 Task: Add Sunfood Superfoods Organic Cacao Powder to the cart.
Action: Mouse moved to (293, 140)
Screenshot: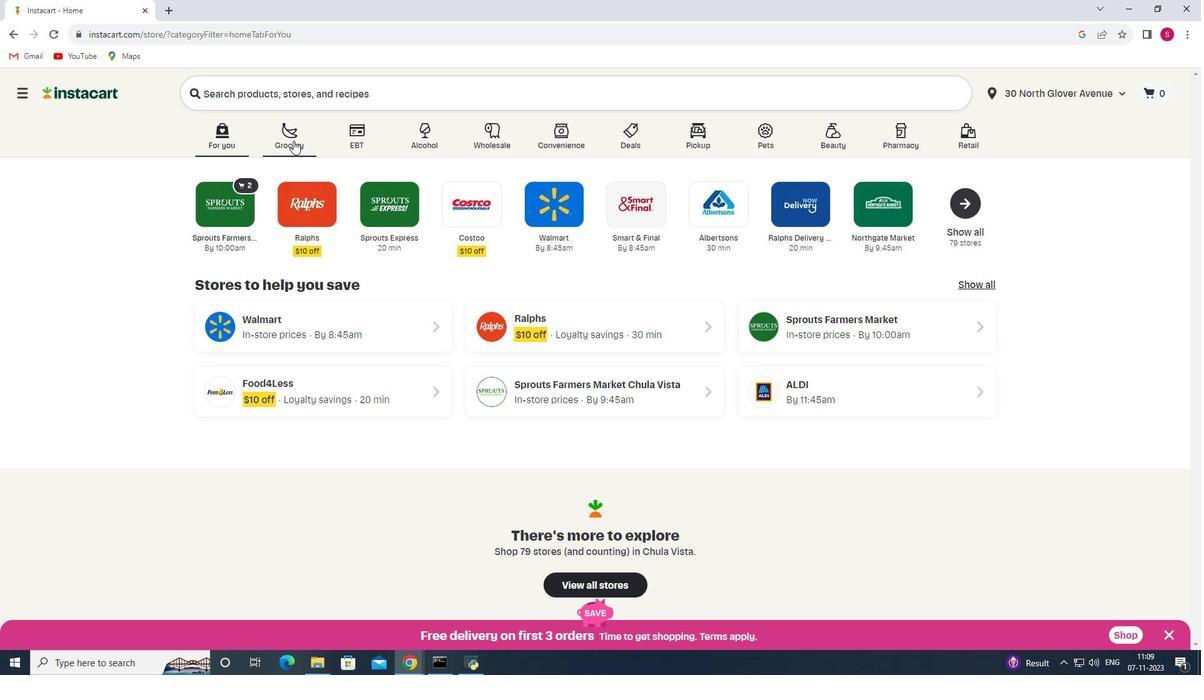 
Action: Mouse pressed left at (293, 140)
Screenshot: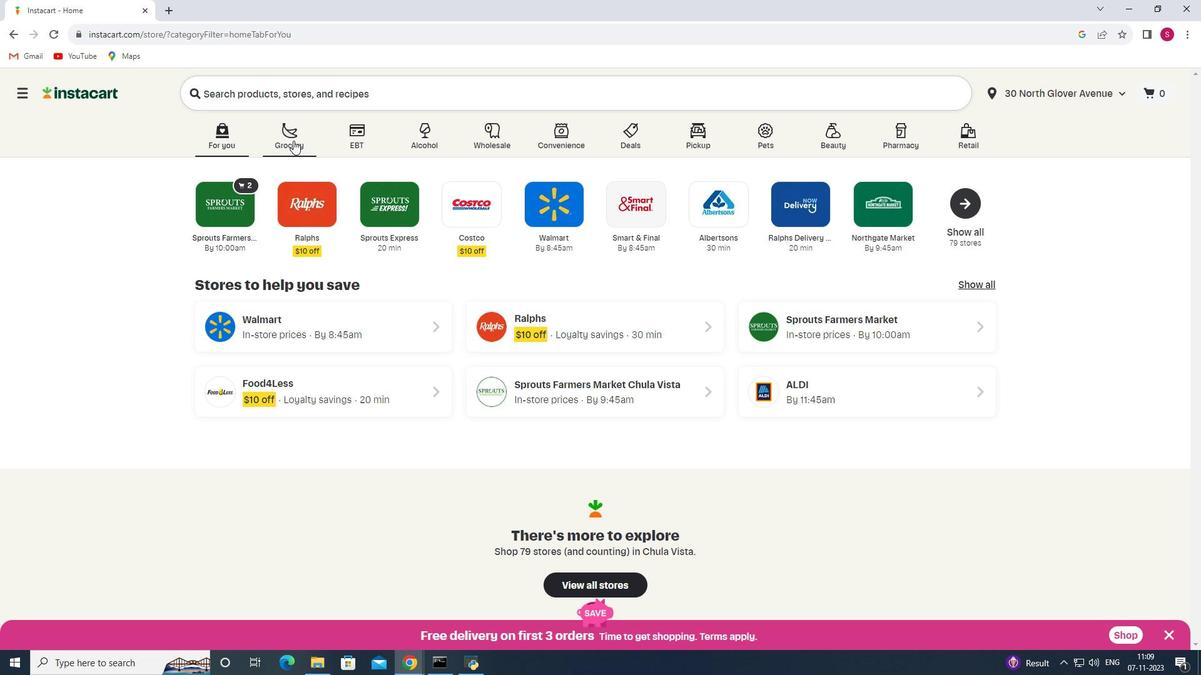 
Action: Mouse moved to (284, 346)
Screenshot: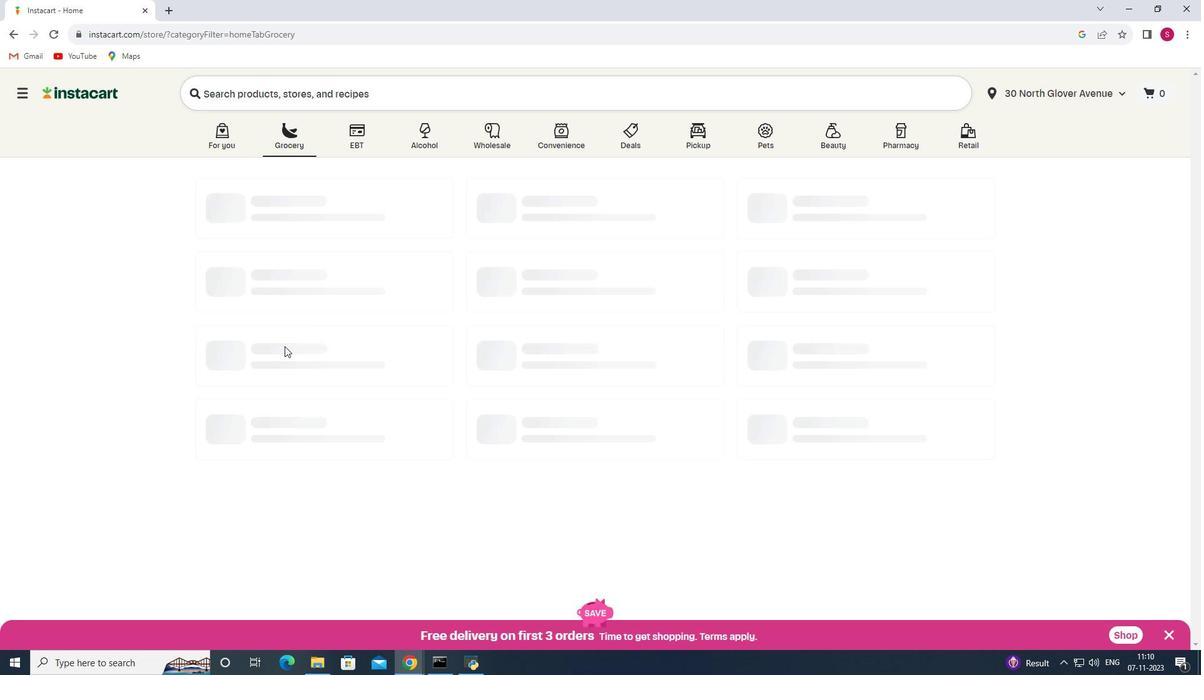 
Action: Mouse pressed left at (284, 346)
Screenshot: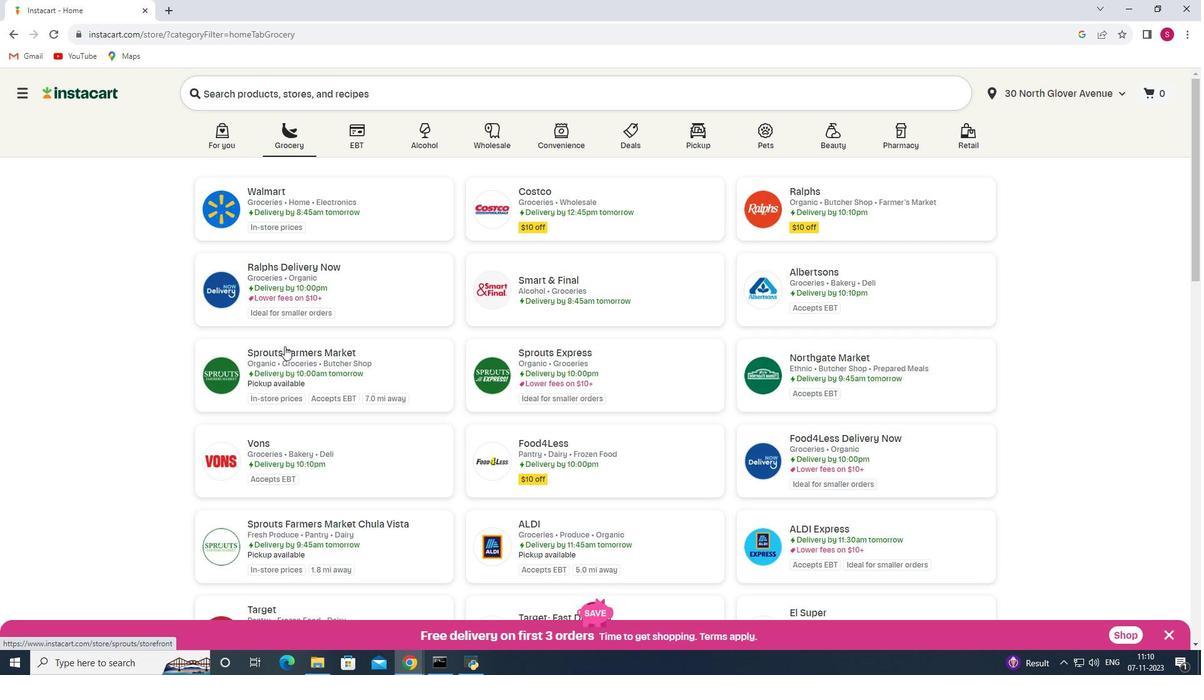 
Action: Mouse moved to (93, 471)
Screenshot: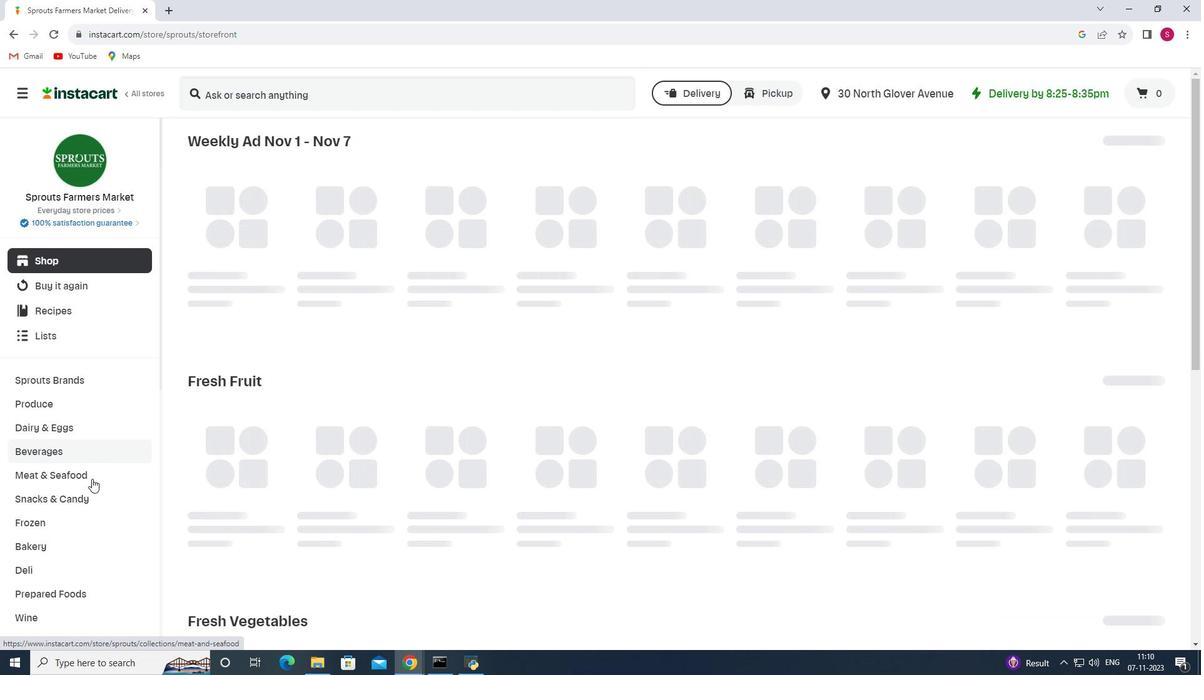 
Action: Mouse scrolled (93, 470) with delta (0, 0)
Screenshot: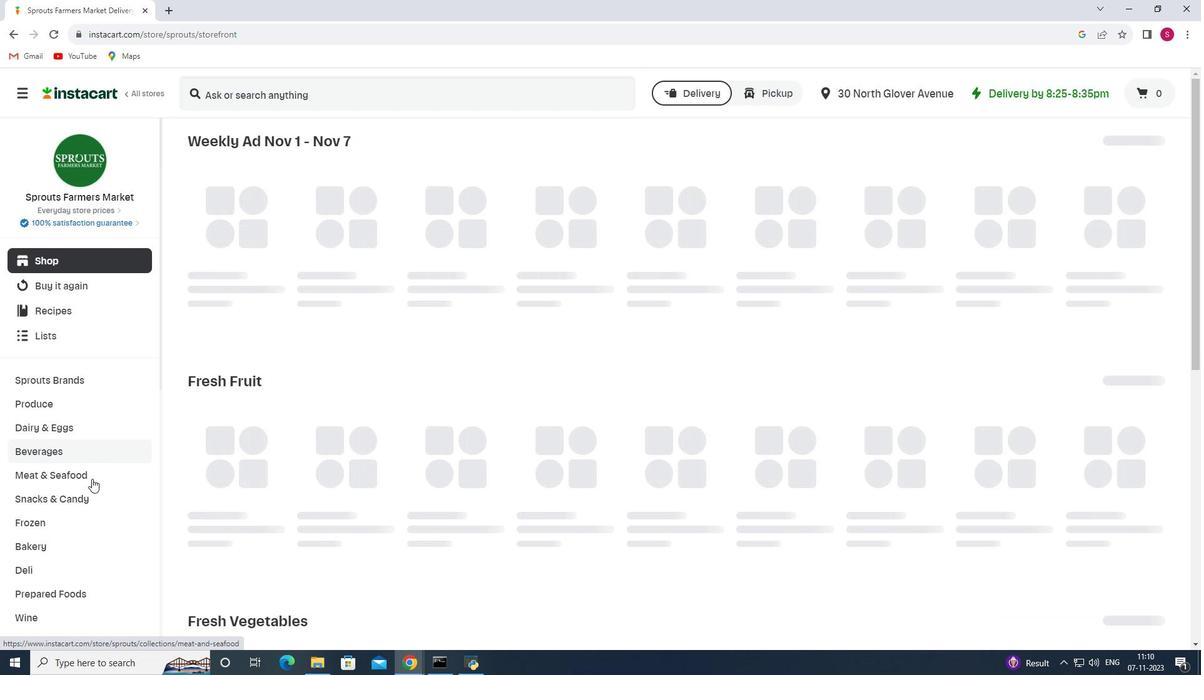 
Action: Mouse moved to (91, 479)
Screenshot: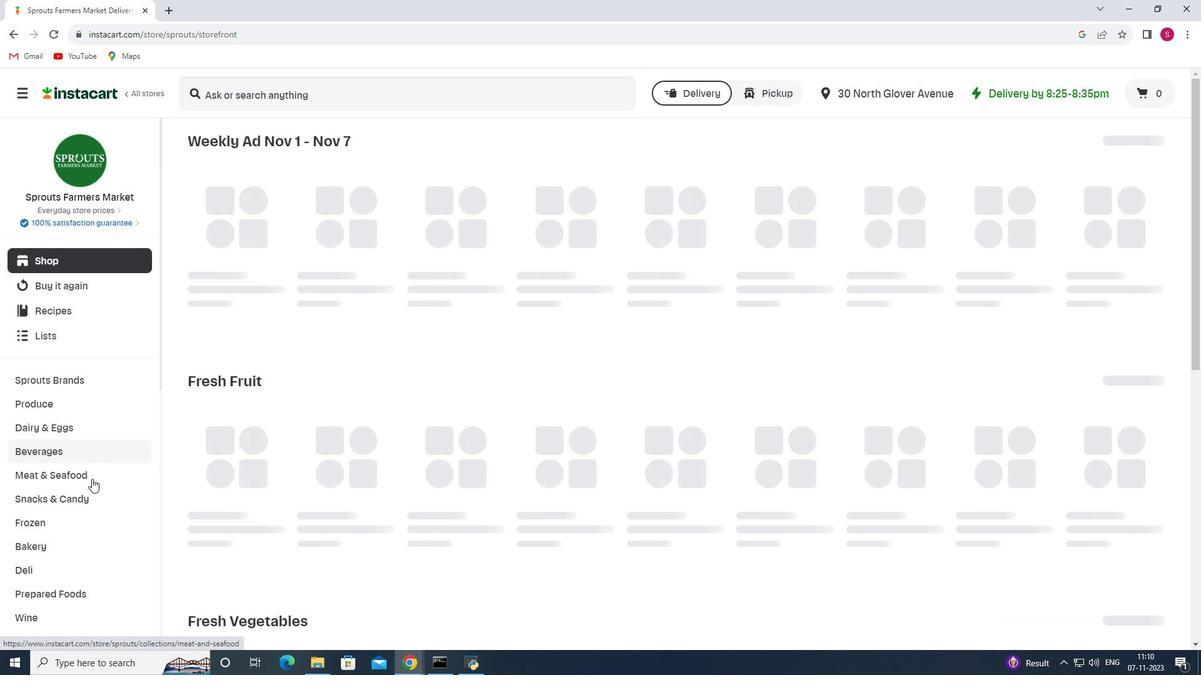 
Action: Mouse scrolled (91, 478) with delta (0, 0)
Screenshot: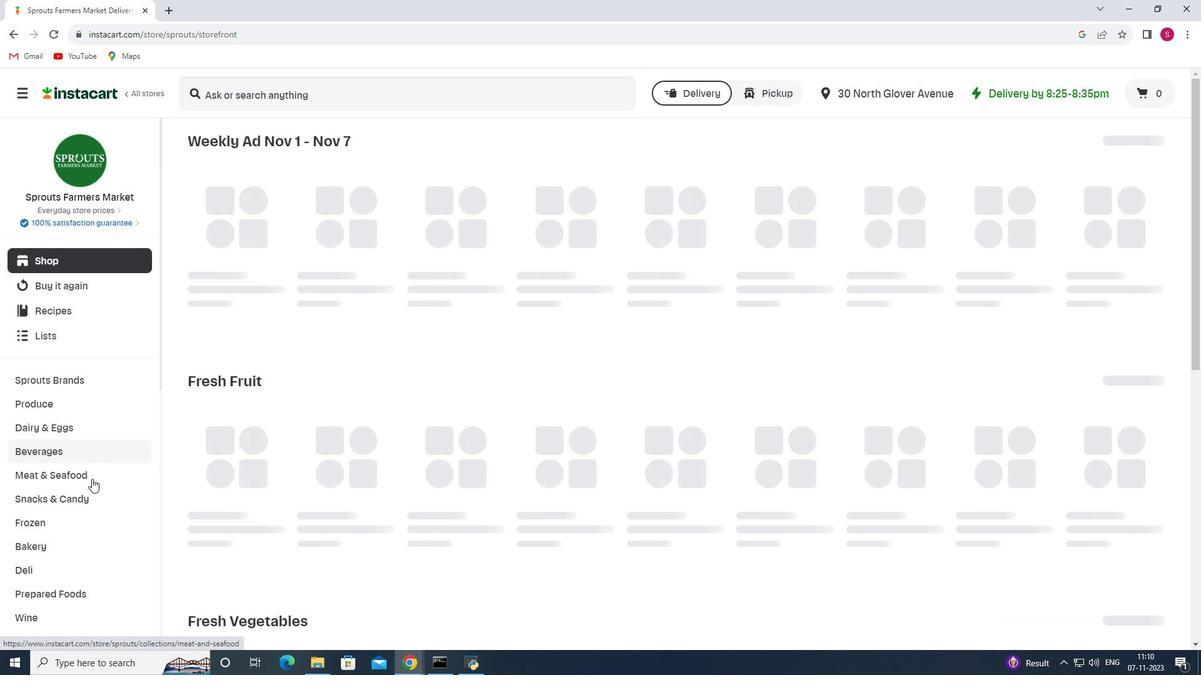 
Action: Mouse scrolled (91, 478) with delta (0, 0)
Screenshot: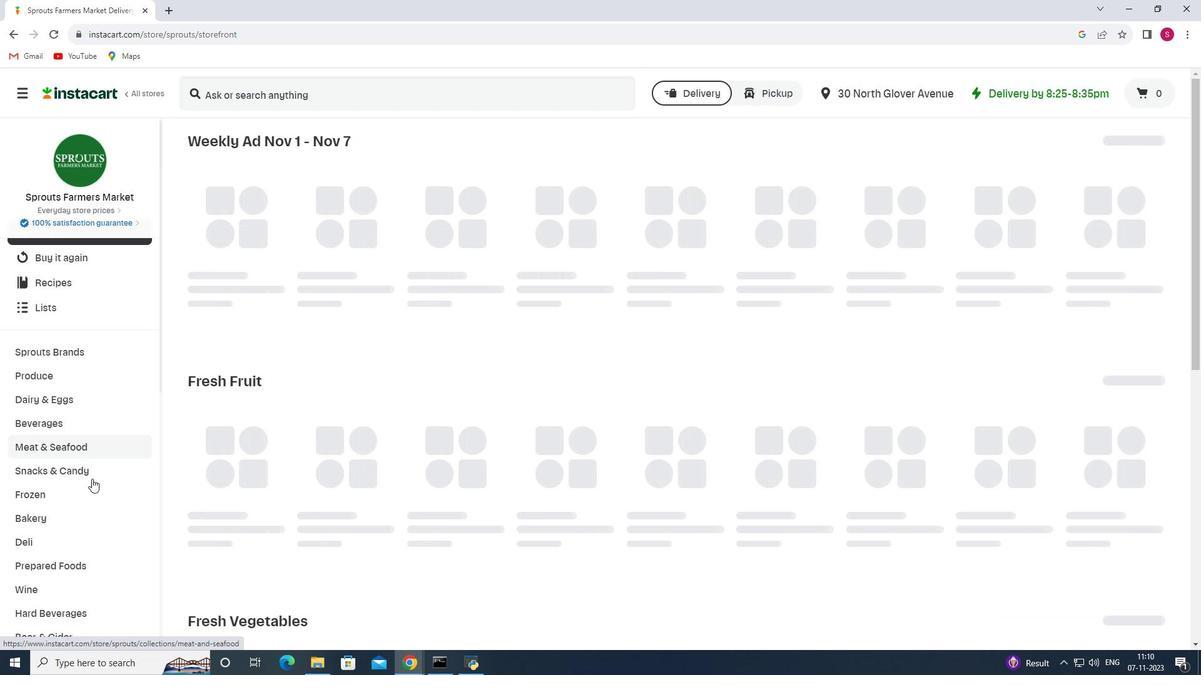 
Action: Mouse scrolled (91, 478) with delta (0, 0)
Screenshot: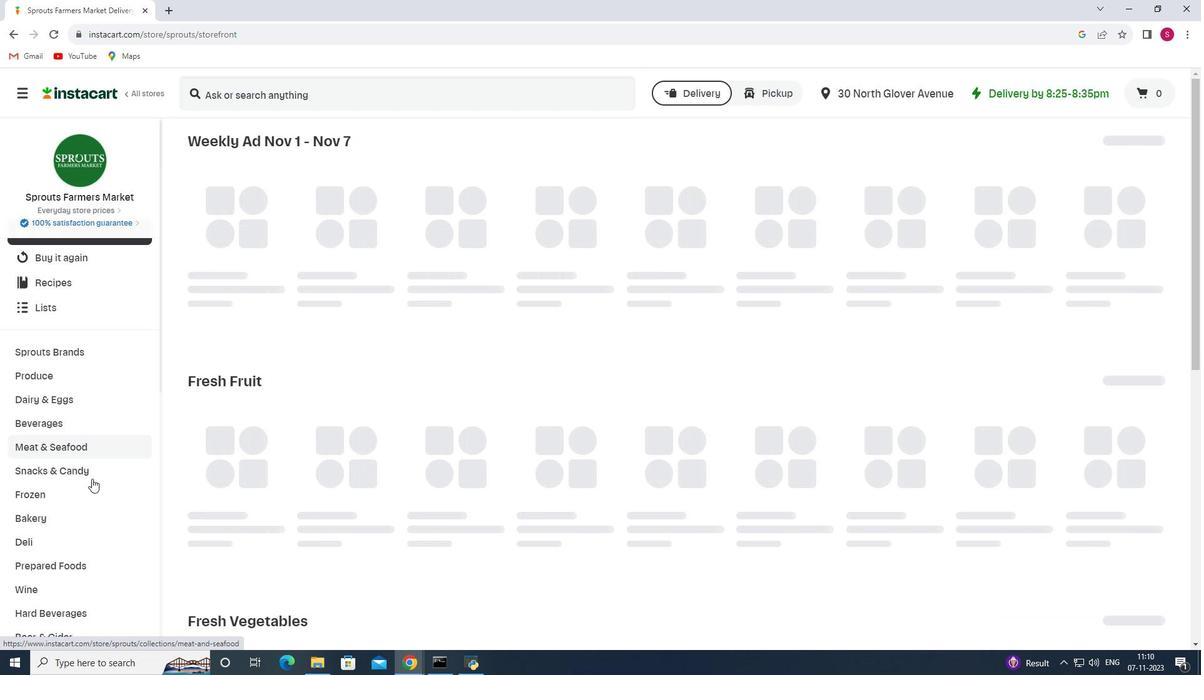 
Action: Mouse moved to (91, 477)
Screenshot: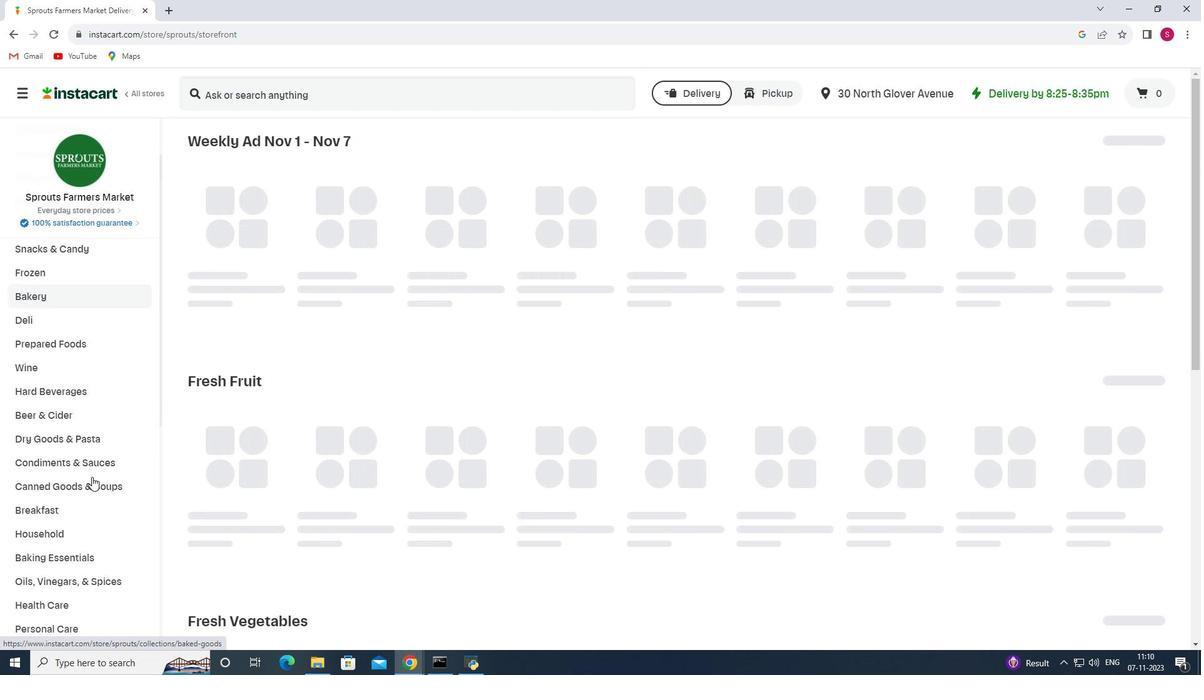 
Action: Mouse scrolled (91, 476) with delta (0, 0)
Screenshot: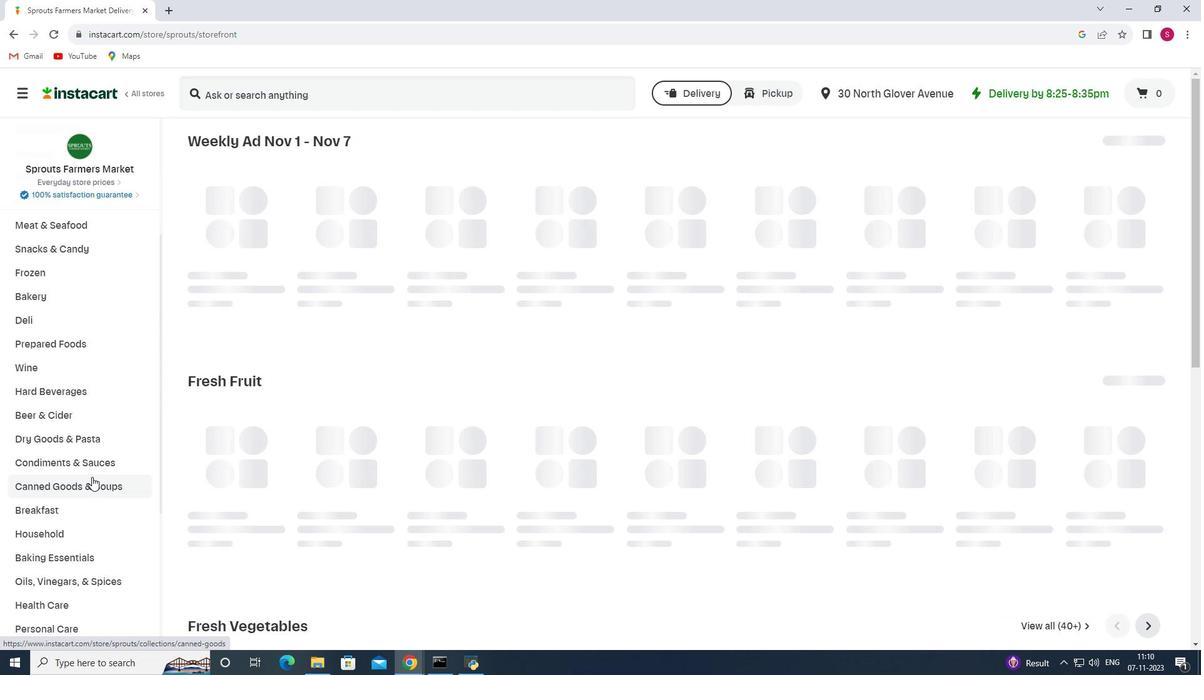 
Action: Mouse scrolled (91, 476) with delta (0, 0)
Screenshot: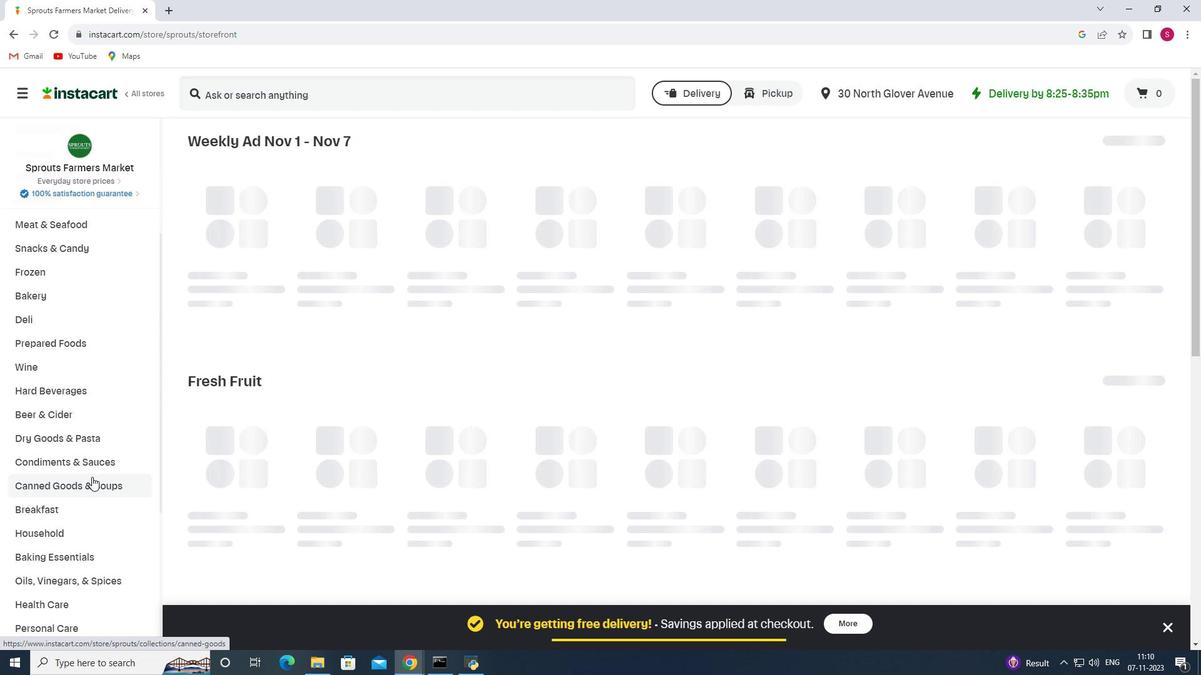 
Action: Mouse moved to (90, 481)
Screenshot: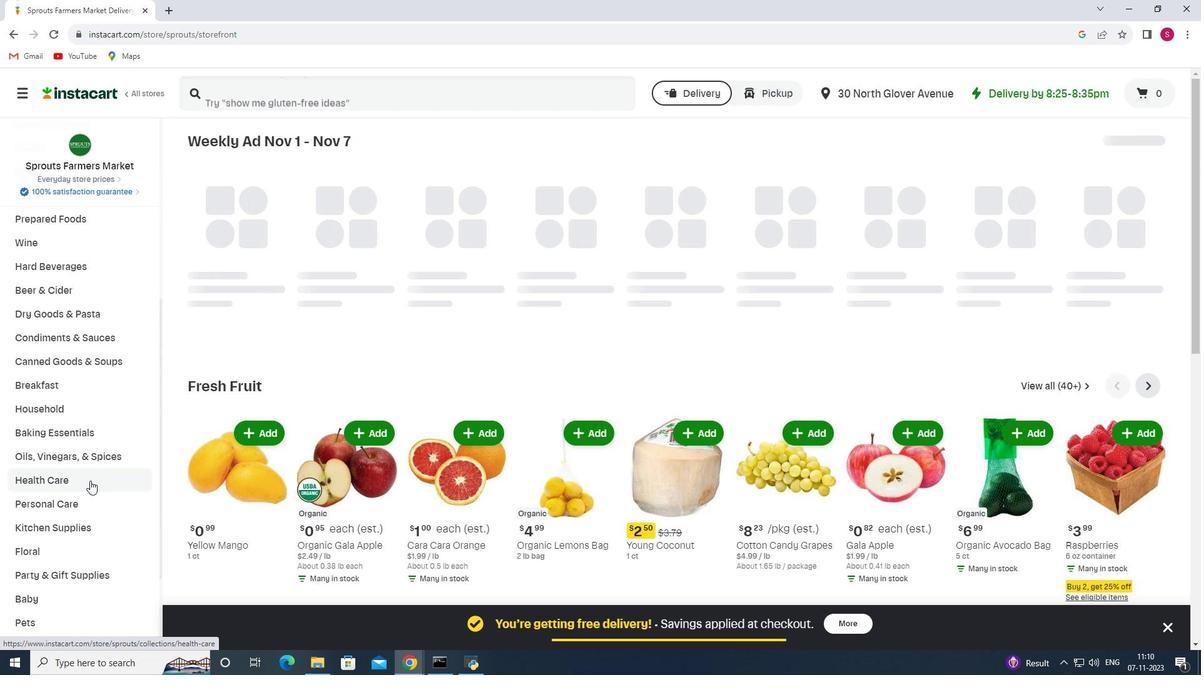 
Action: Mouse pressed left at (90, 481)
Screenshot: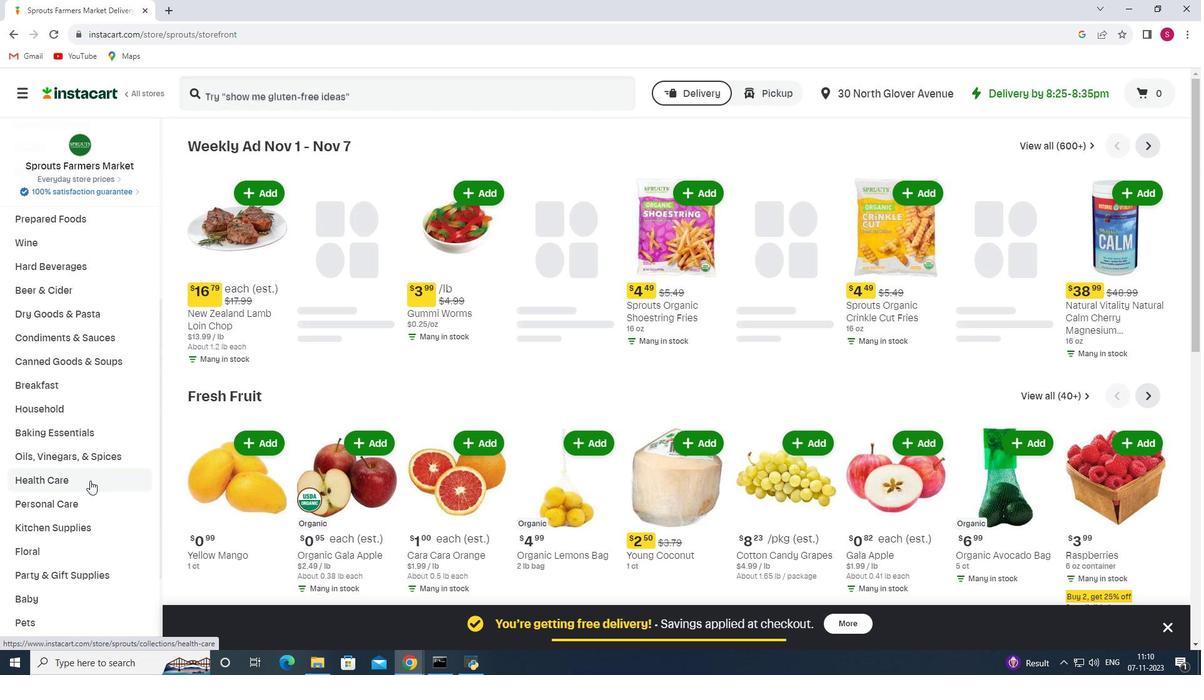 
Action: Mouse moved to (447, 170)
Screenshot: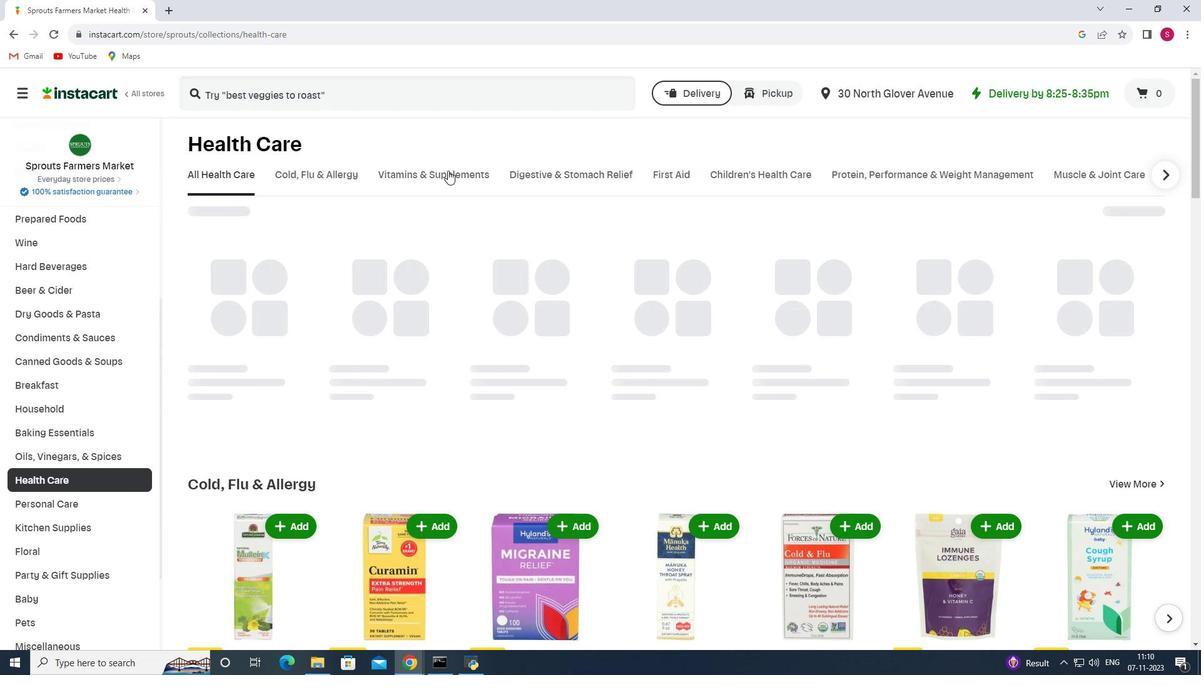 
Action: Mouse pressed left at (447, 170)
Screenshot: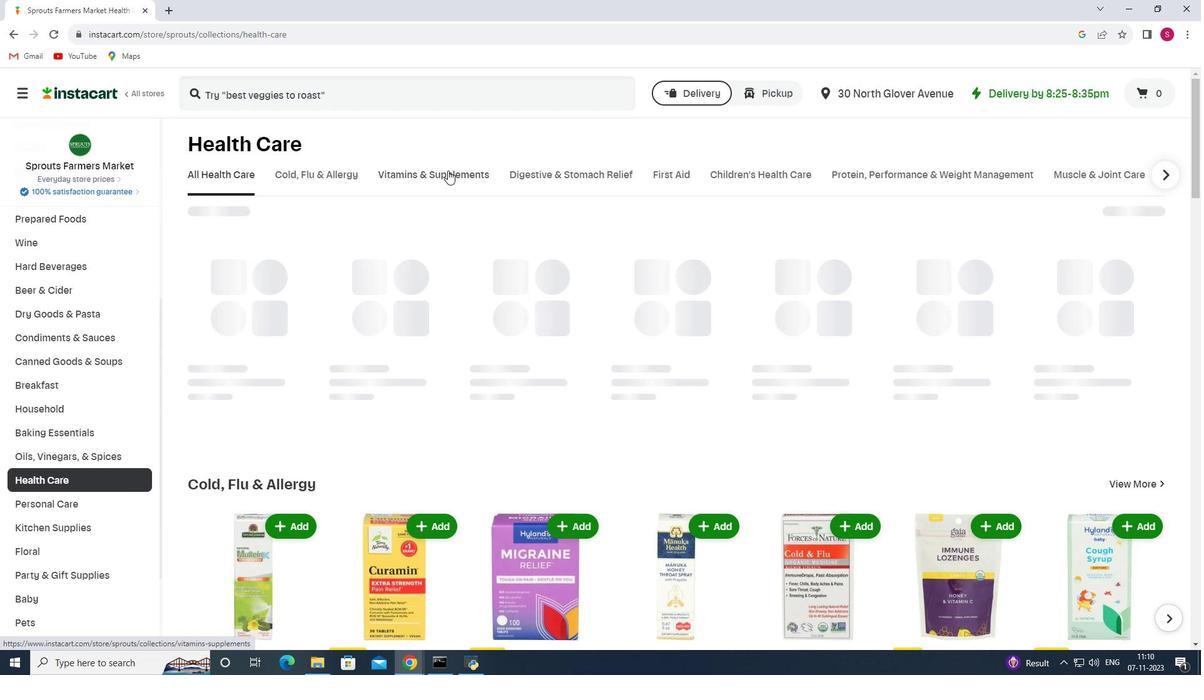 
Action: Mouse moved to (487, 221)
Screenshot: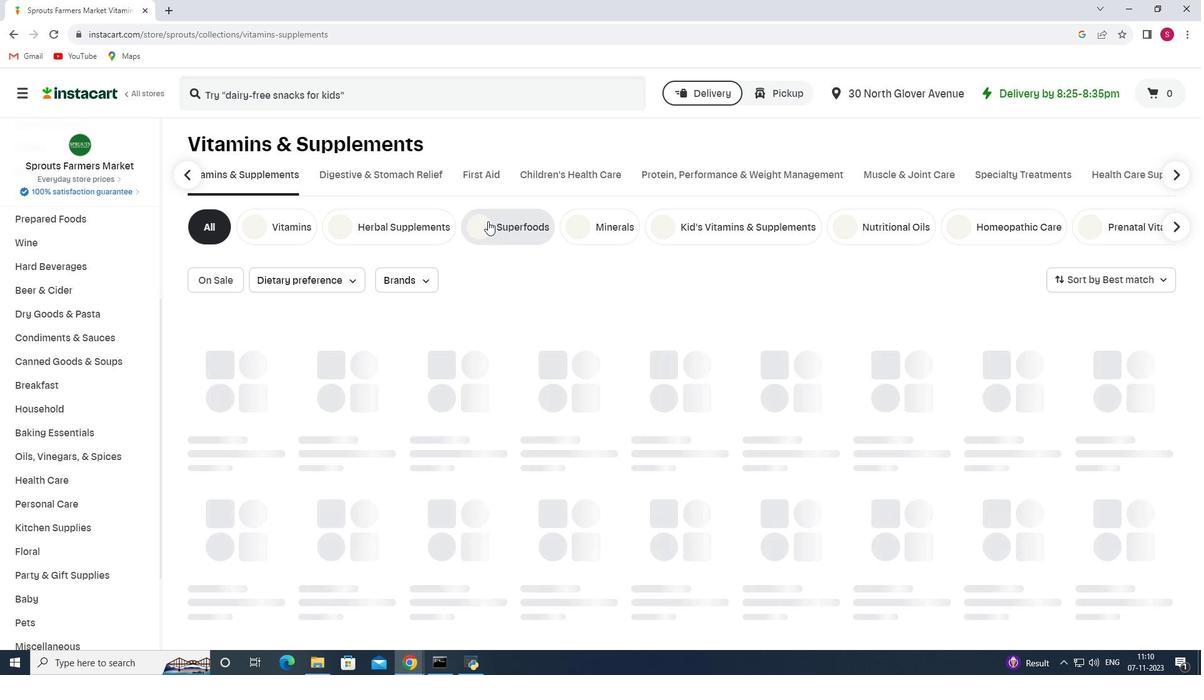 
Action: Mouse pressed left at (487, 221)
Screenshot: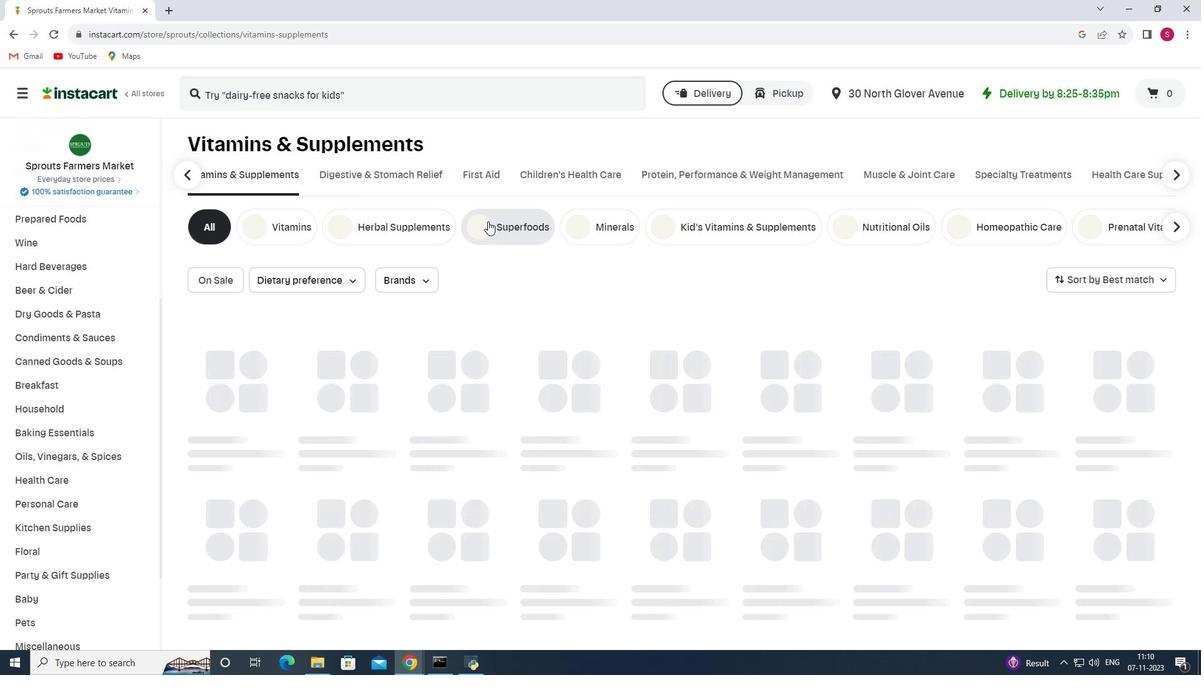 
Action: Mouse moved to (360, 100)
Screenshot: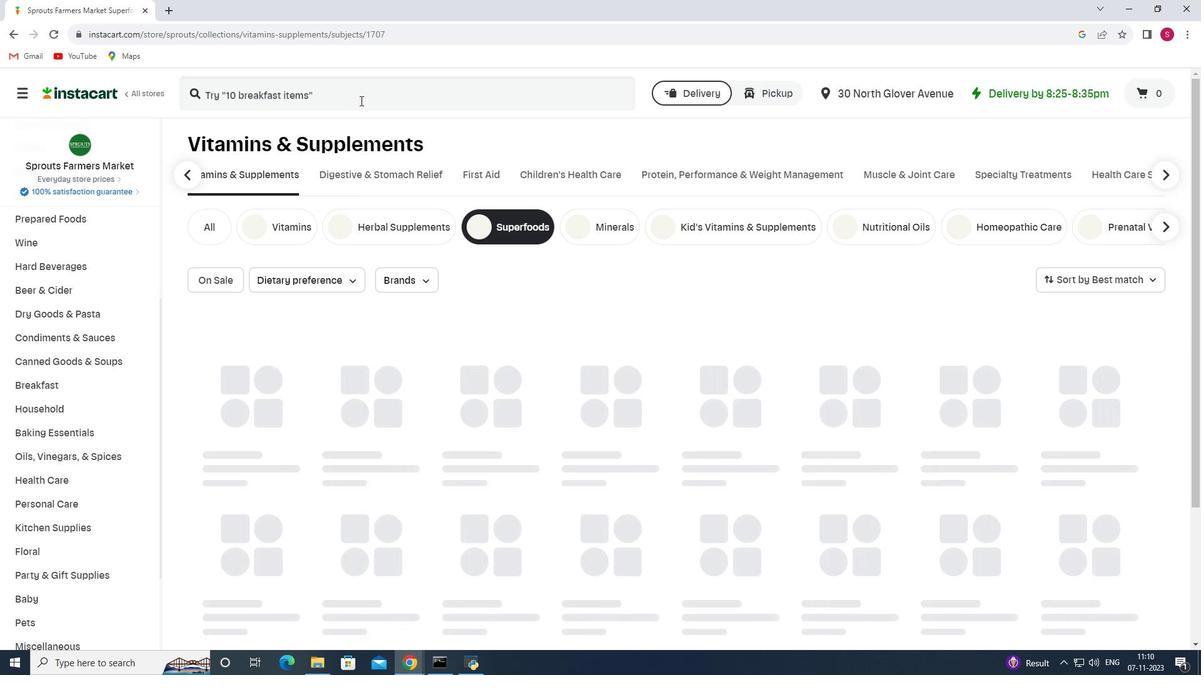 
Action: Mouse pressed left at (360, 100)
Screenshot: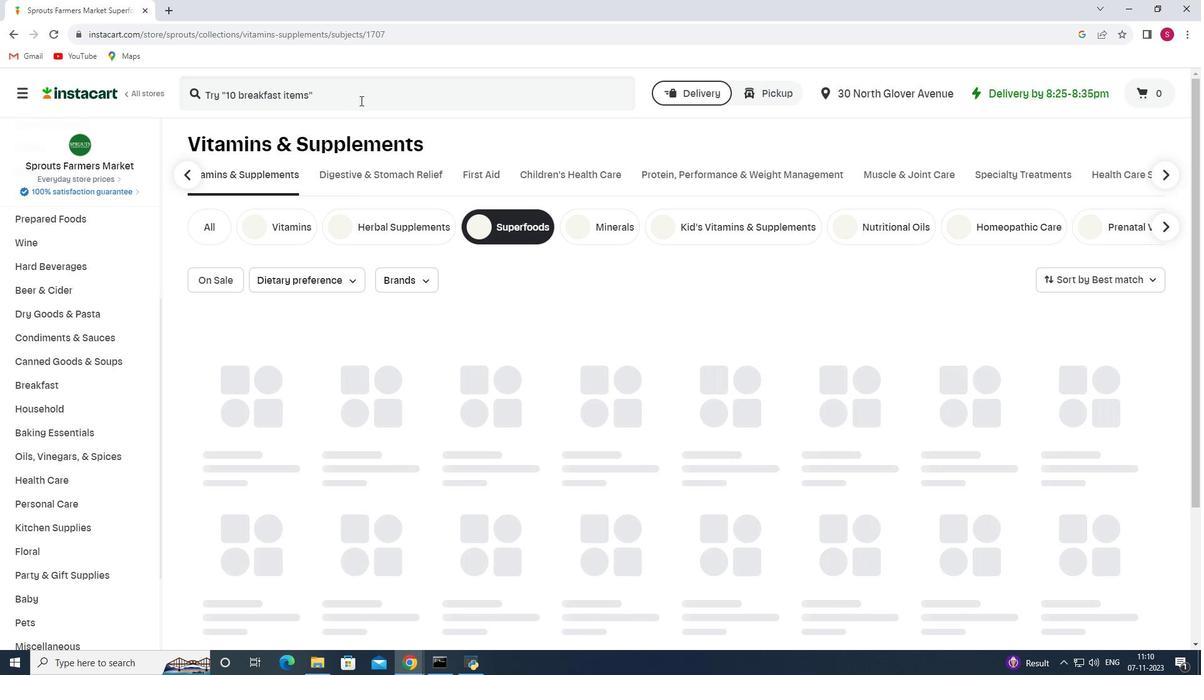 
Action: Mouse moved to (360, 96)
Screenshot: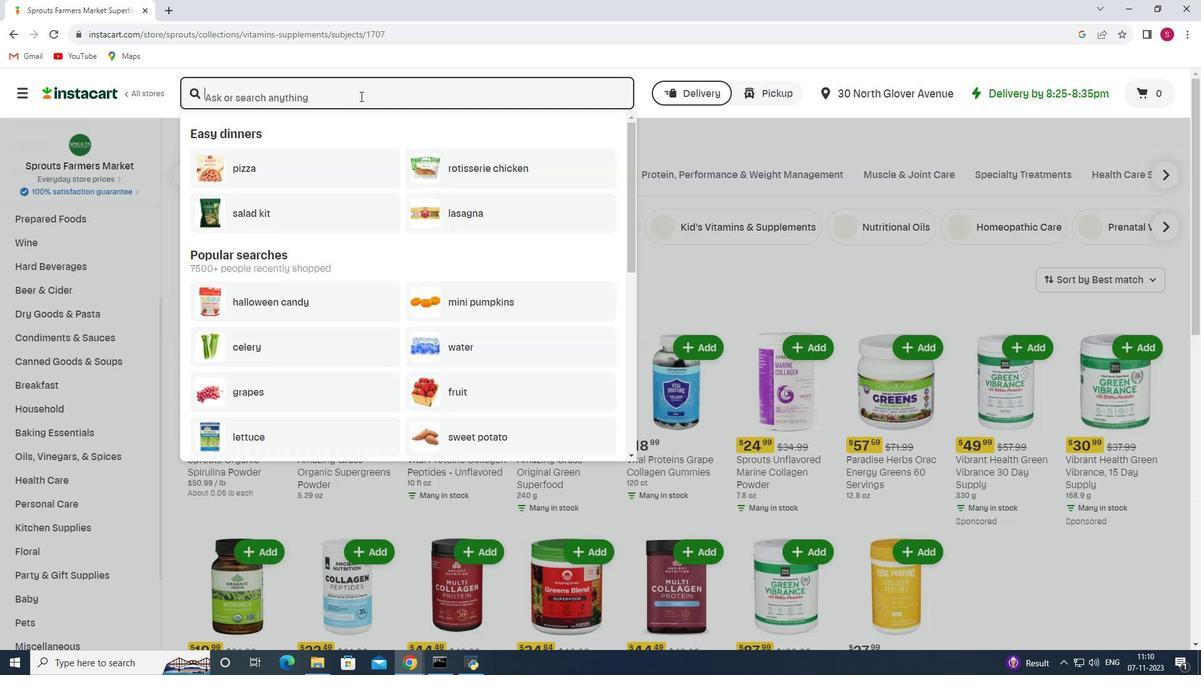 
Action: Key pressed <Key.shift>Sunfood<Key.space><Key.shift>Superfoods<Key.space><Key.shift>Organic<Key.space><Key.shift>Cacao<Key.space><Key.shift>Powder<Key.enter>
Screenshot: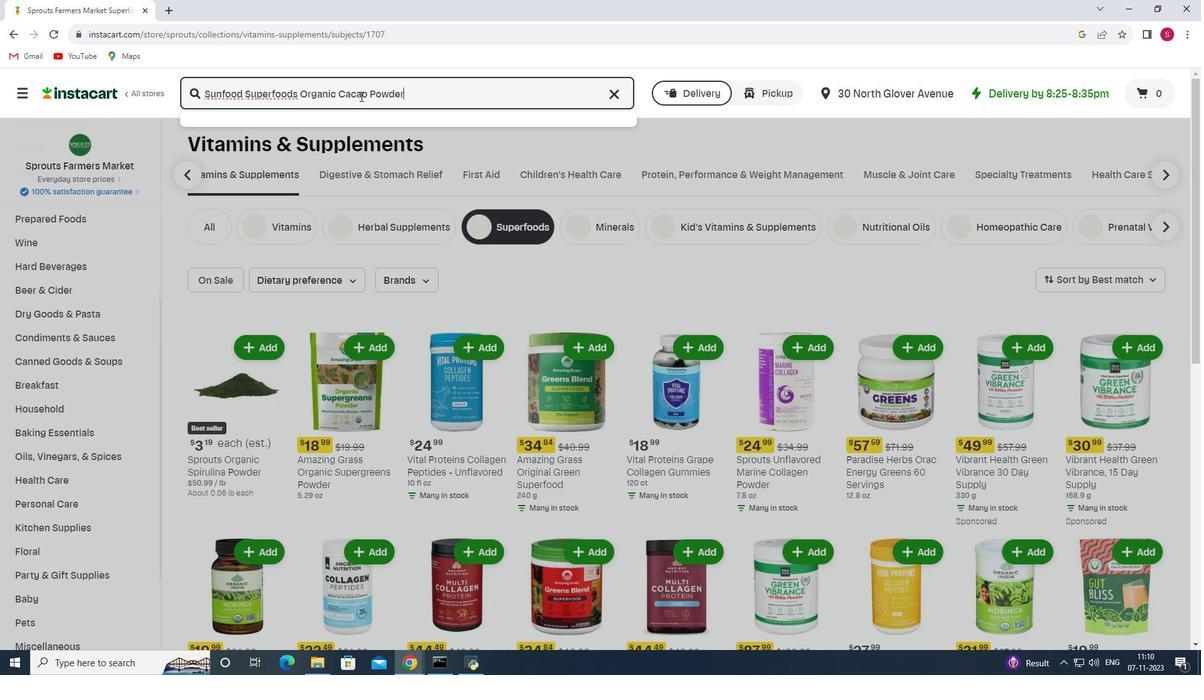 
Action: Mouse moved to (397, 158)
Screenshot: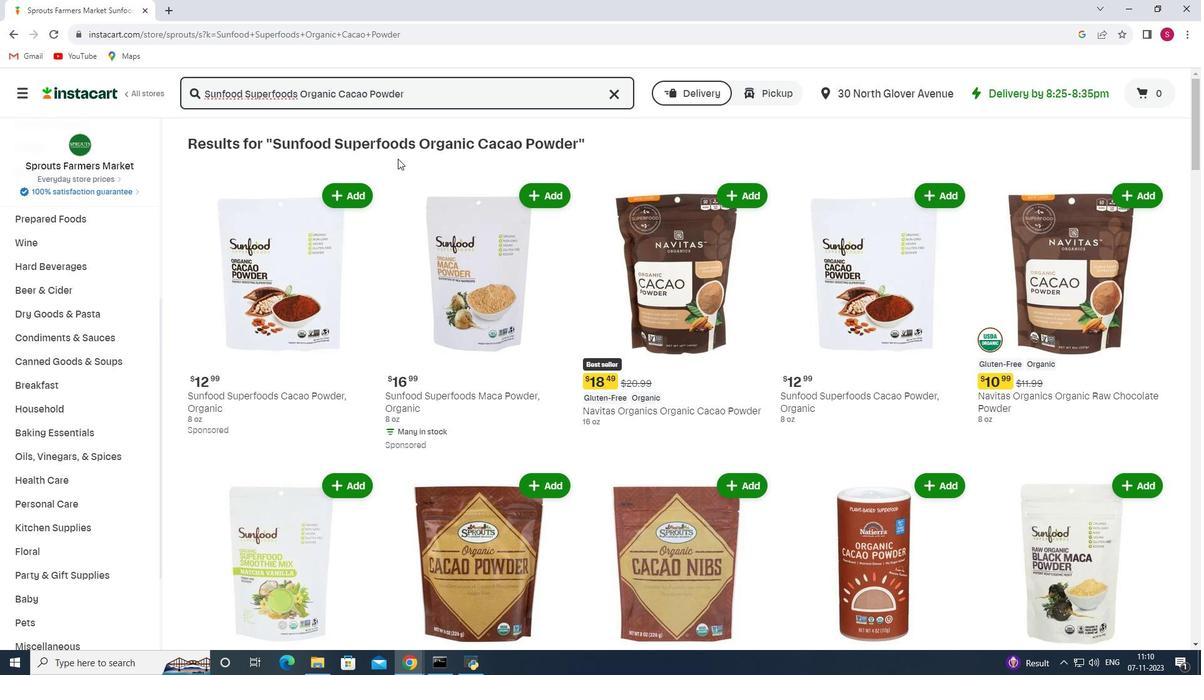 
Action: Mouse scrolled (397, 158) with delta (0, 0)
Screenshot: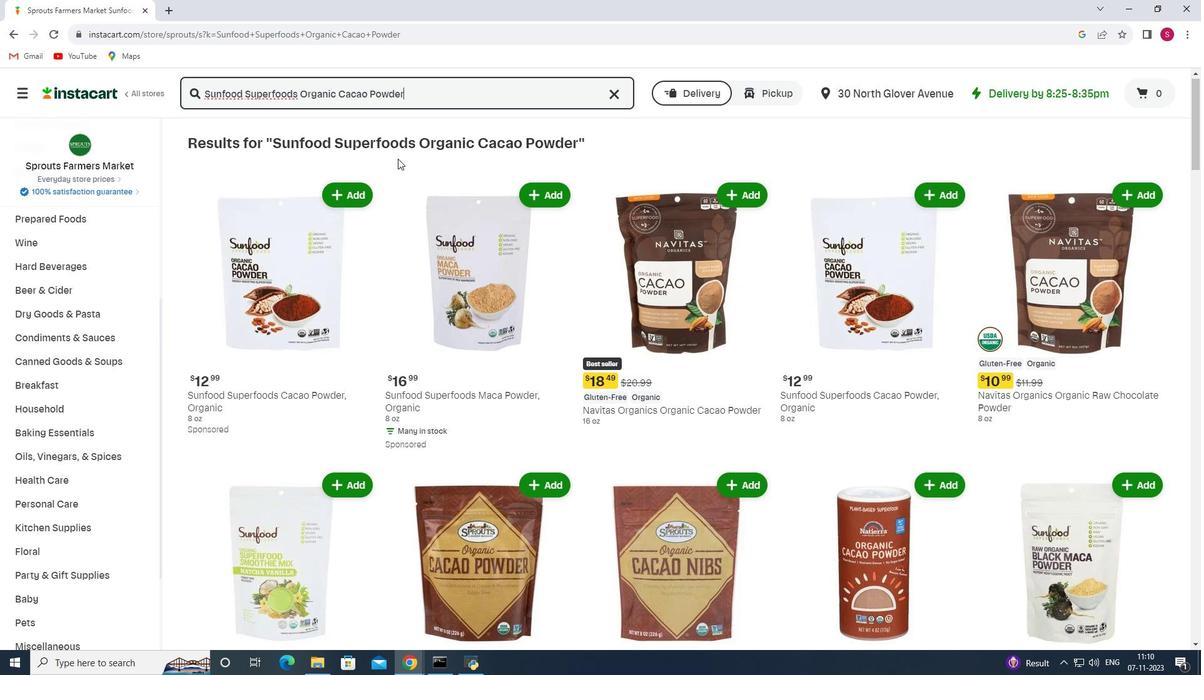 
Action: Mouse scrolled (397, 158) with delta (0, 0)
Screenshot: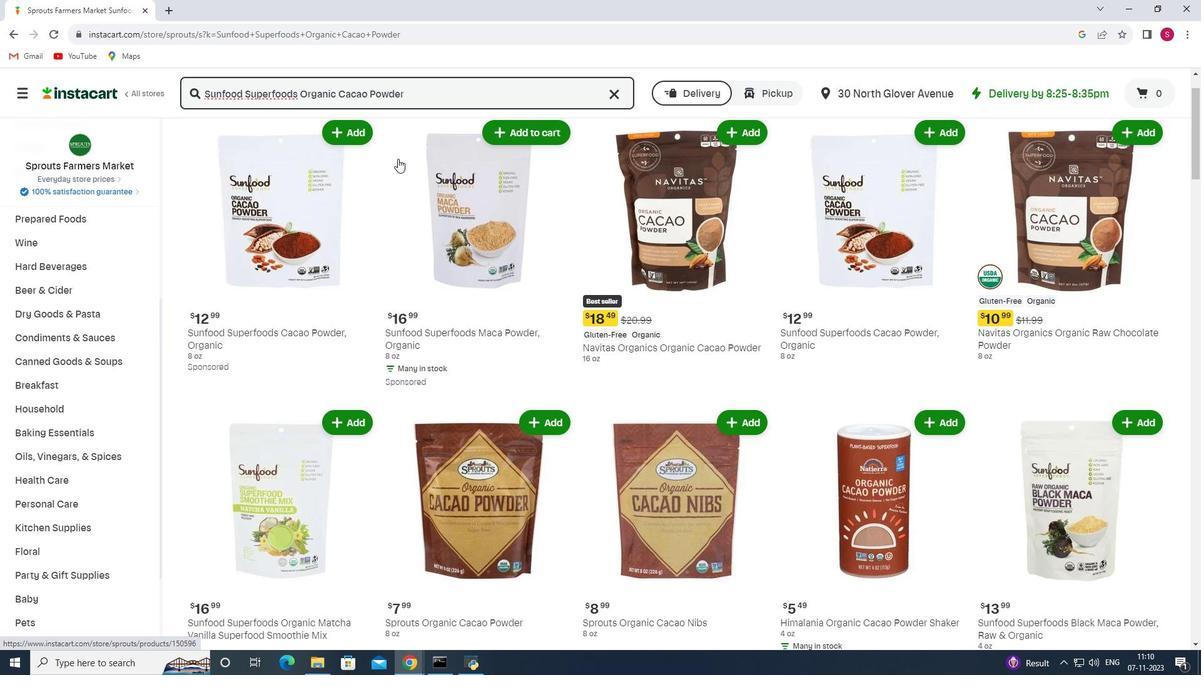 
Action: Mouse moved to (414, 164)
Screenshot: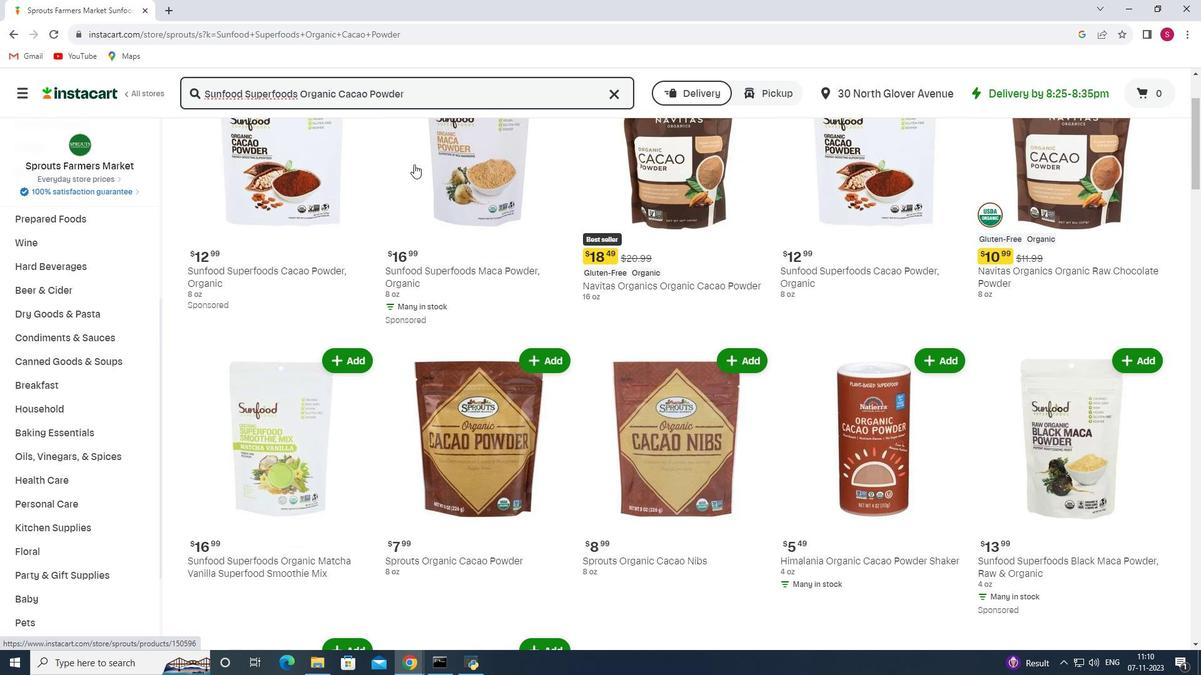 
Action: Mouse scrolled (414, 163) with delta (0, 0)
Screenshot: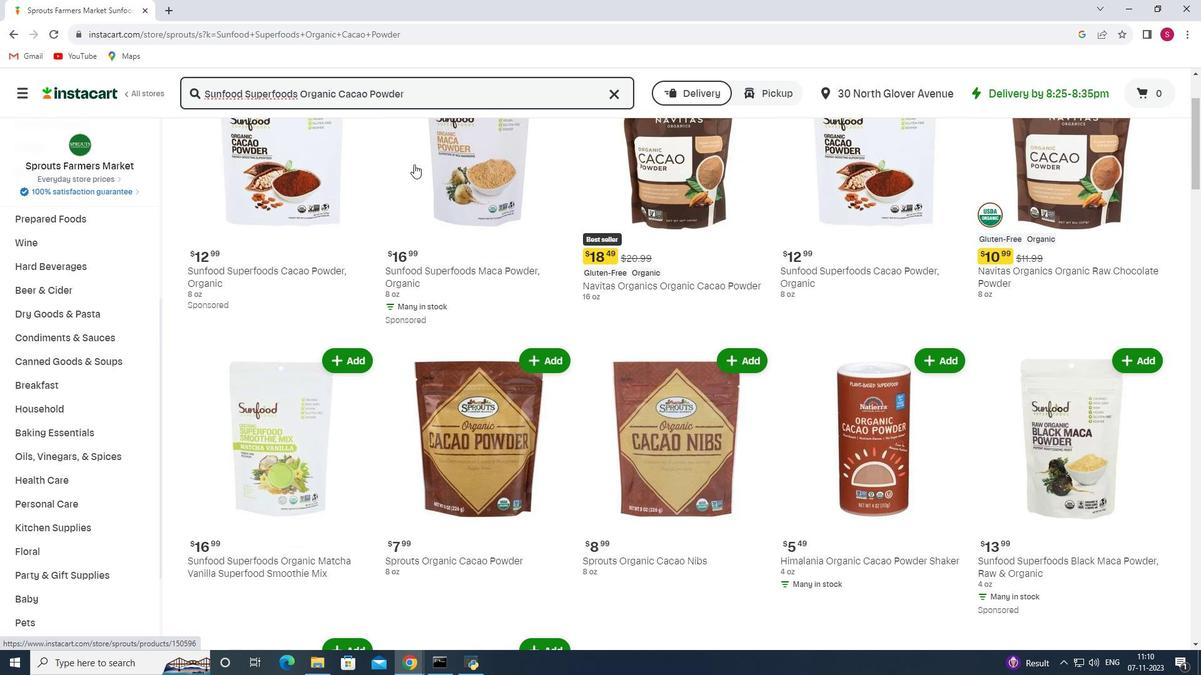 
Action: Mouse moved to (847, 248)
Screenshot: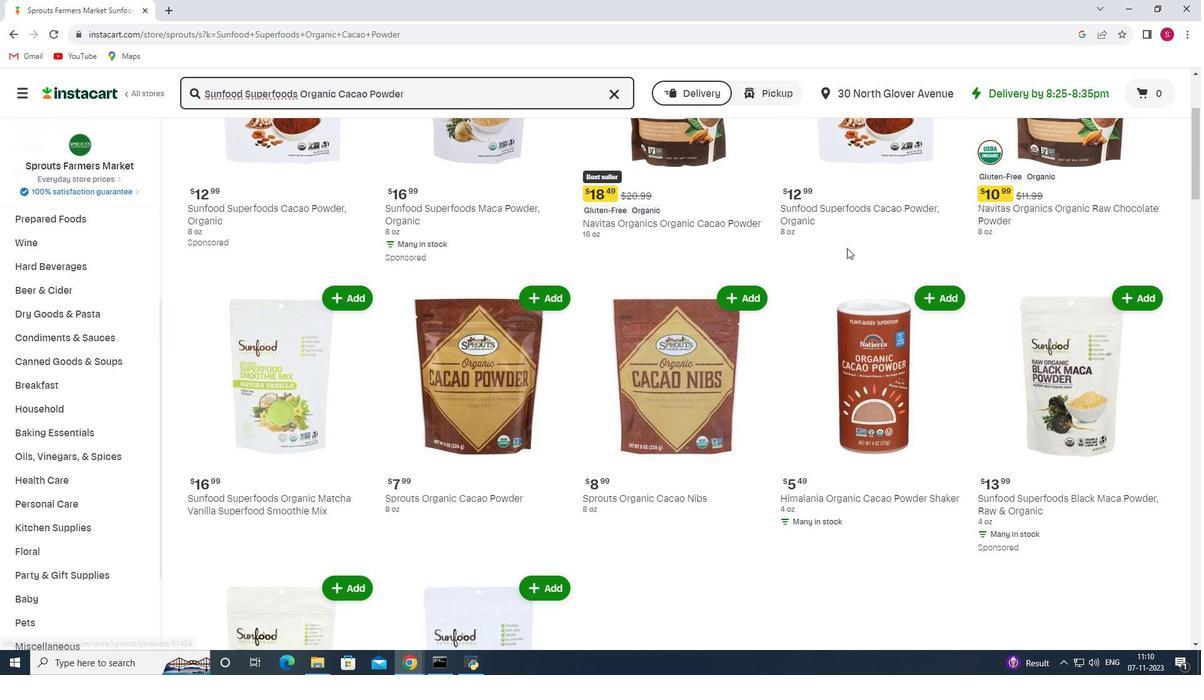 
Action: Mouse scrolled (847, 247) with delta (0, 0)
Screenshot: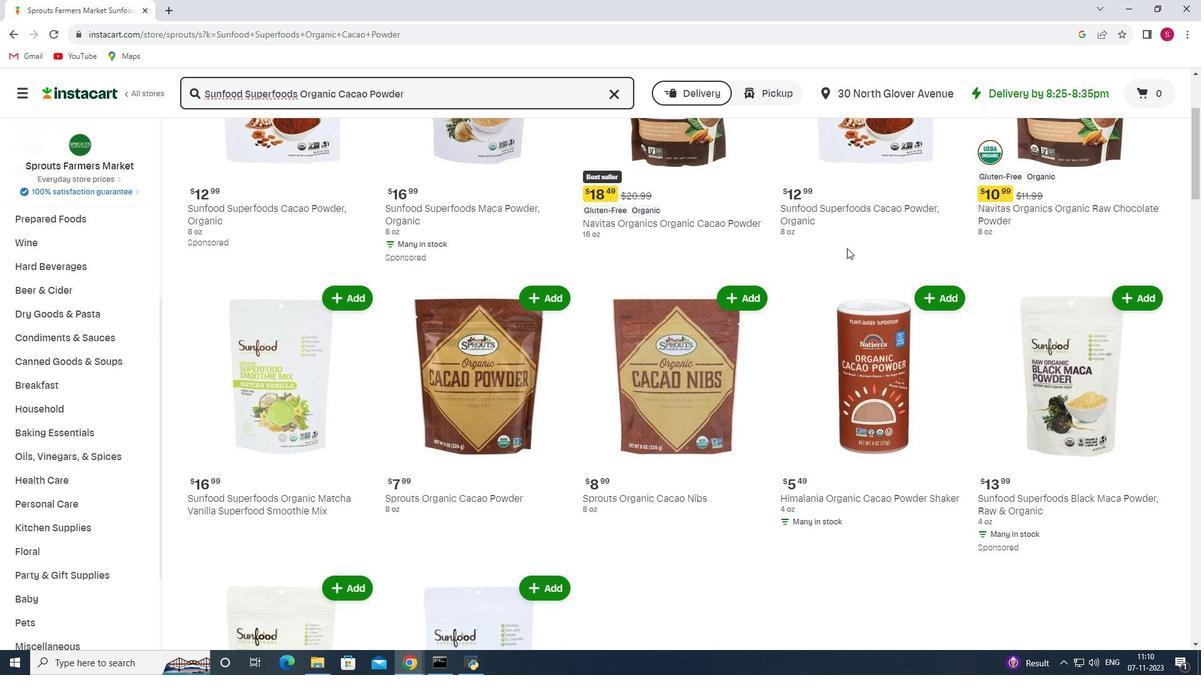 
Action: Mouse scrolled (847, 247) with delta (0, 0)
Screenshot: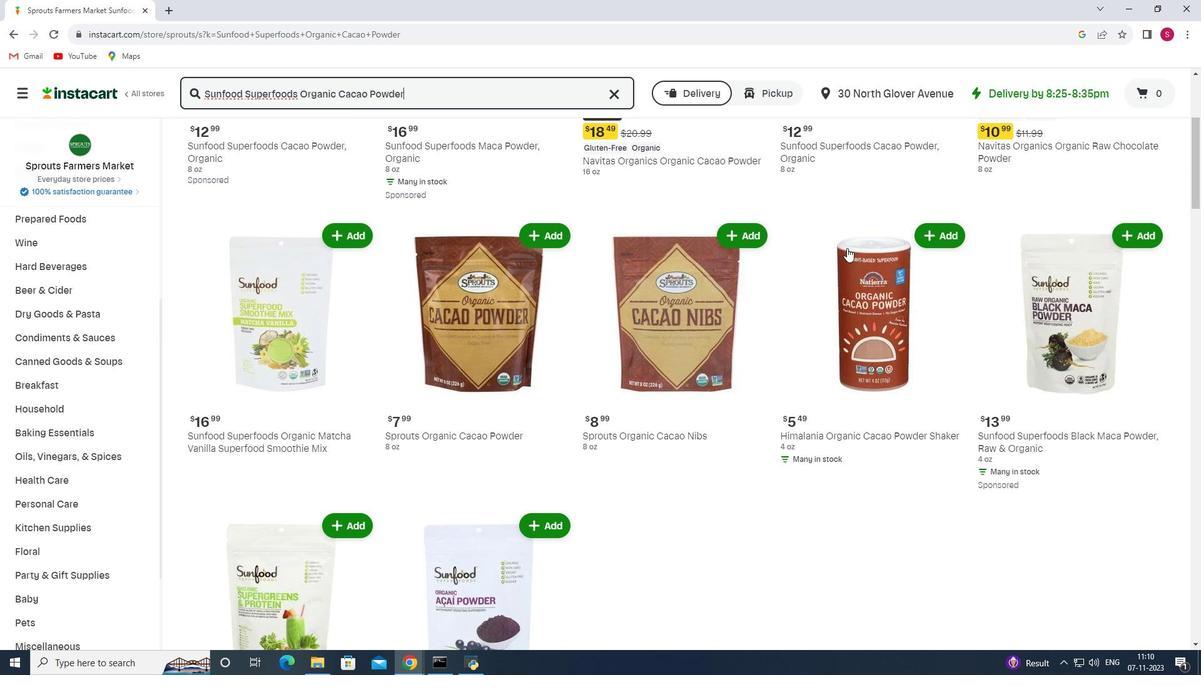
Action: Mouse scrolled (847, 247) with delta (0, 0)
Screenshot: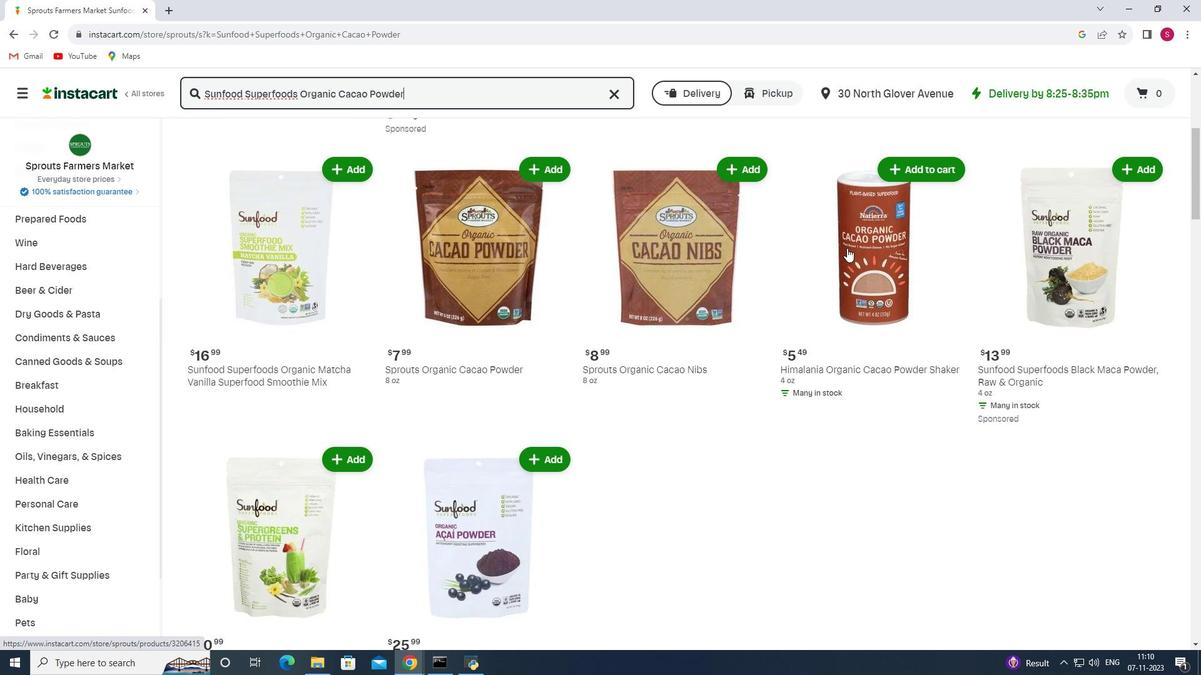 
Action: Mouse scrolled (847, 247) with delta (0, 0)
Screenshot: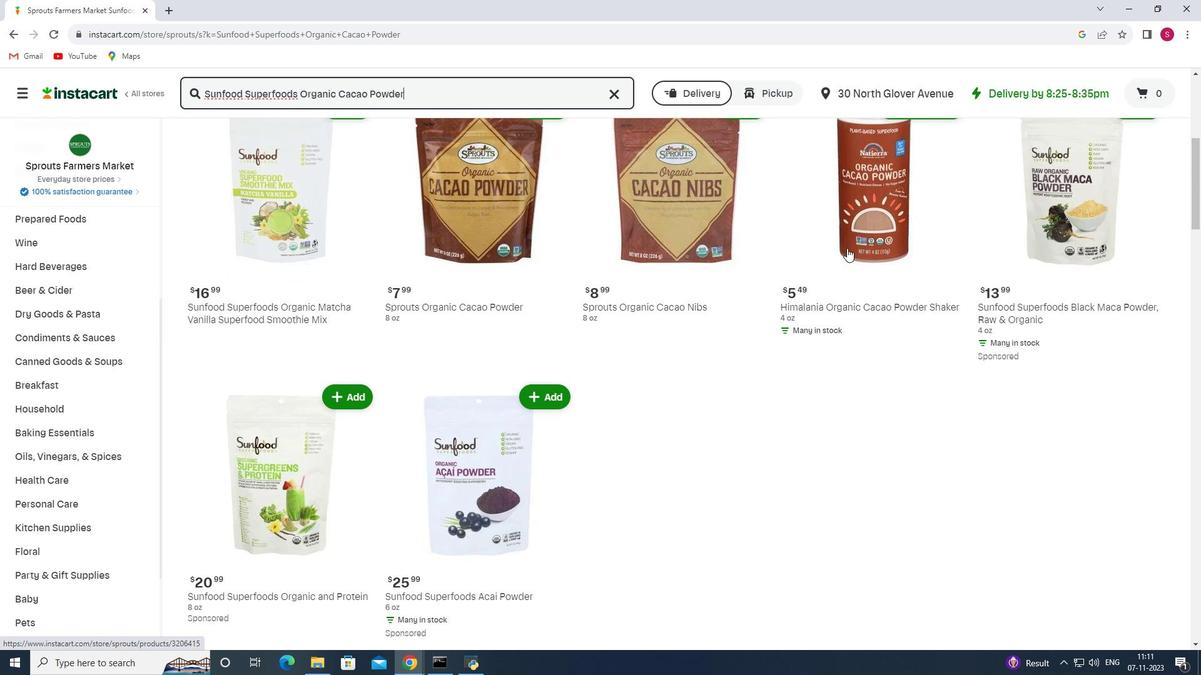
Action: Mouse scrolled (847, 247) with delta (0, 0)
Screenshot: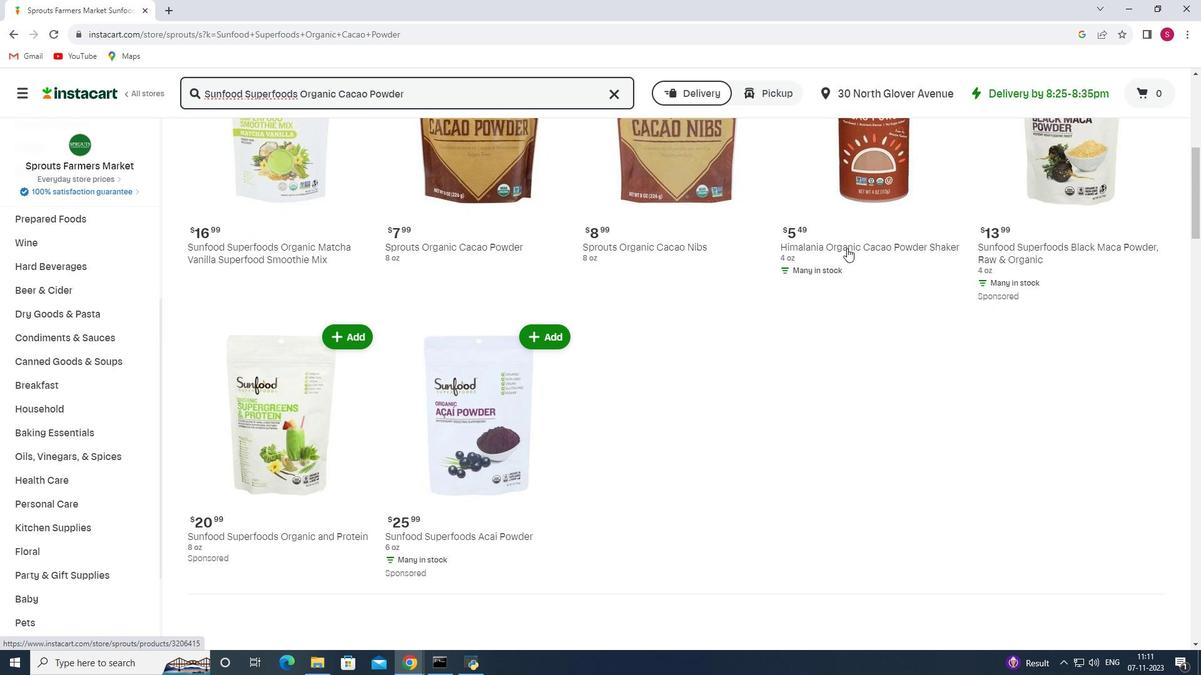 
Action: Mouse scrolled (847, 247) with delta (0, 0)
Screenshot: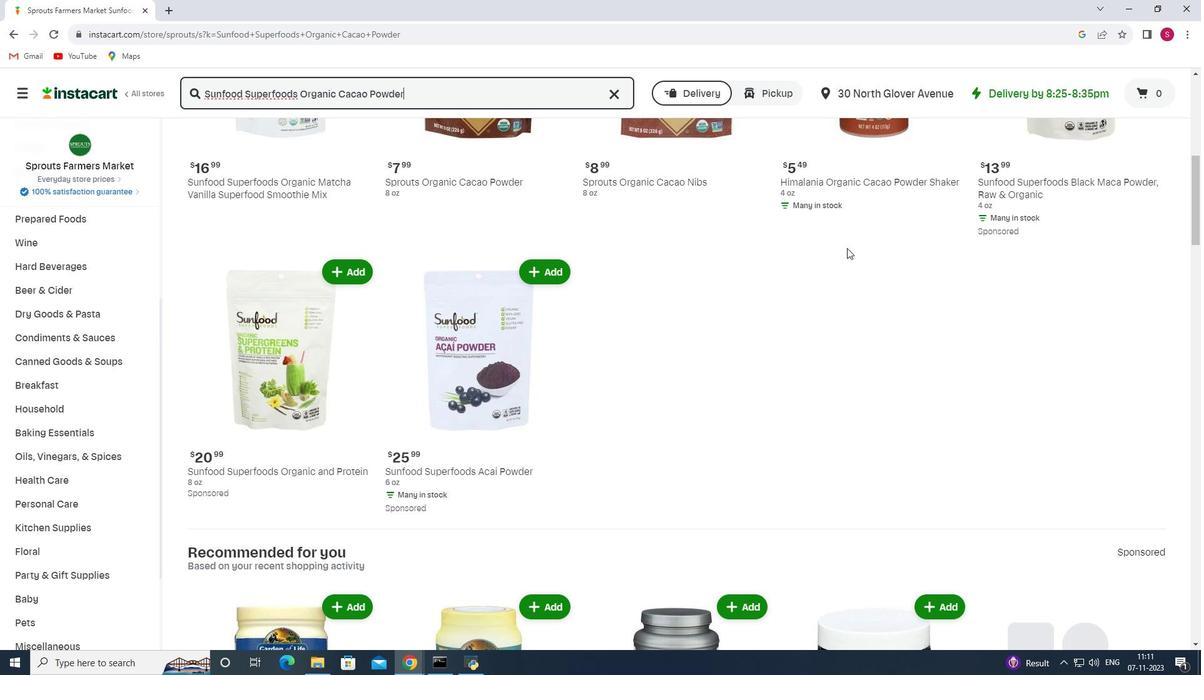 
Action: Mouse scrolled (847, 247) with delta (0, 0)
Screenshot: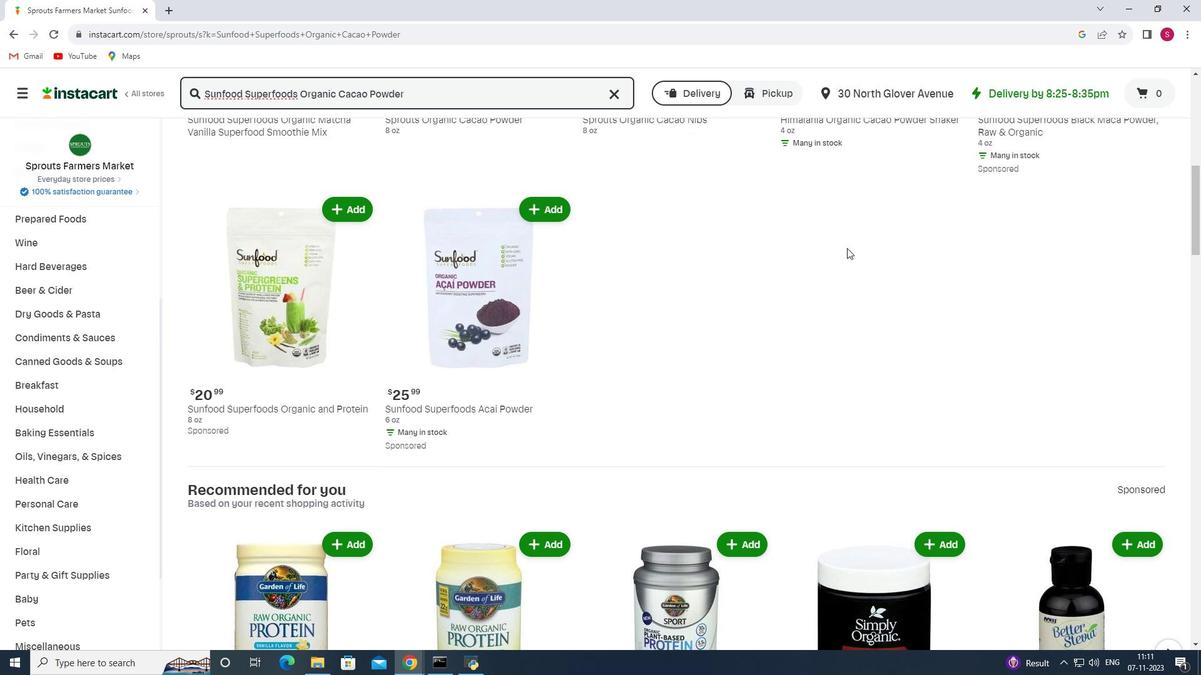 
Action: Mouse scrolled (847, 247) with delta (0, 0)
Screenshot: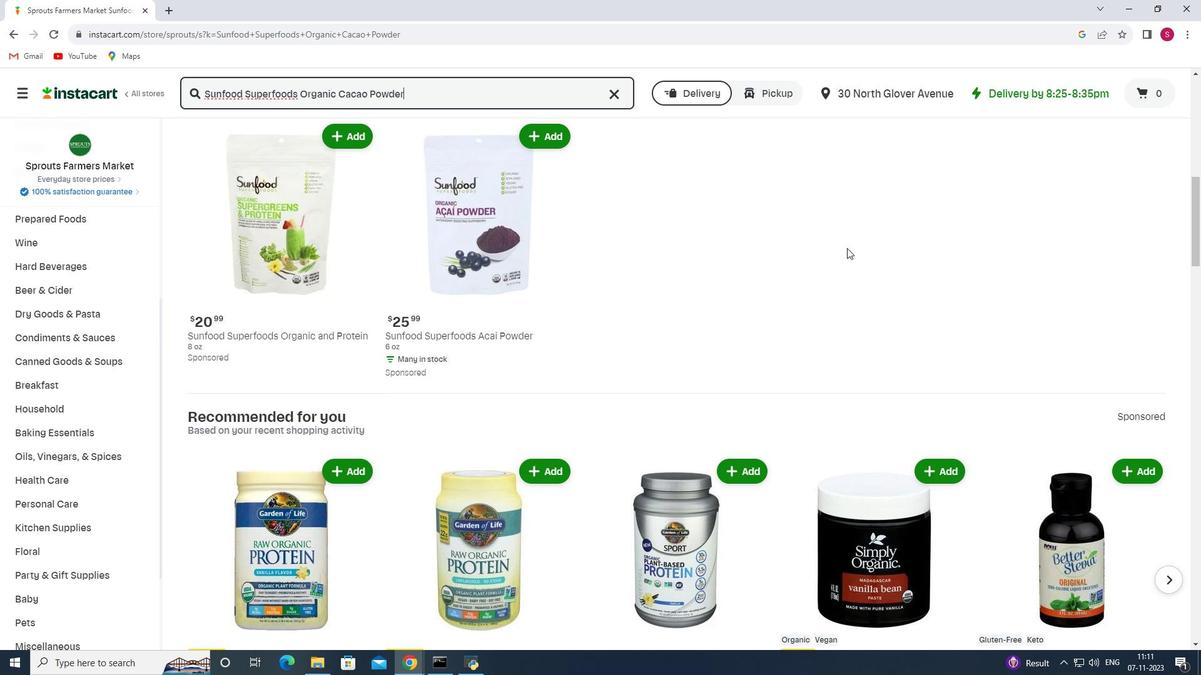 
Action: Mouse scrolled (847, 247) with delta (0, 0)
Screenshot: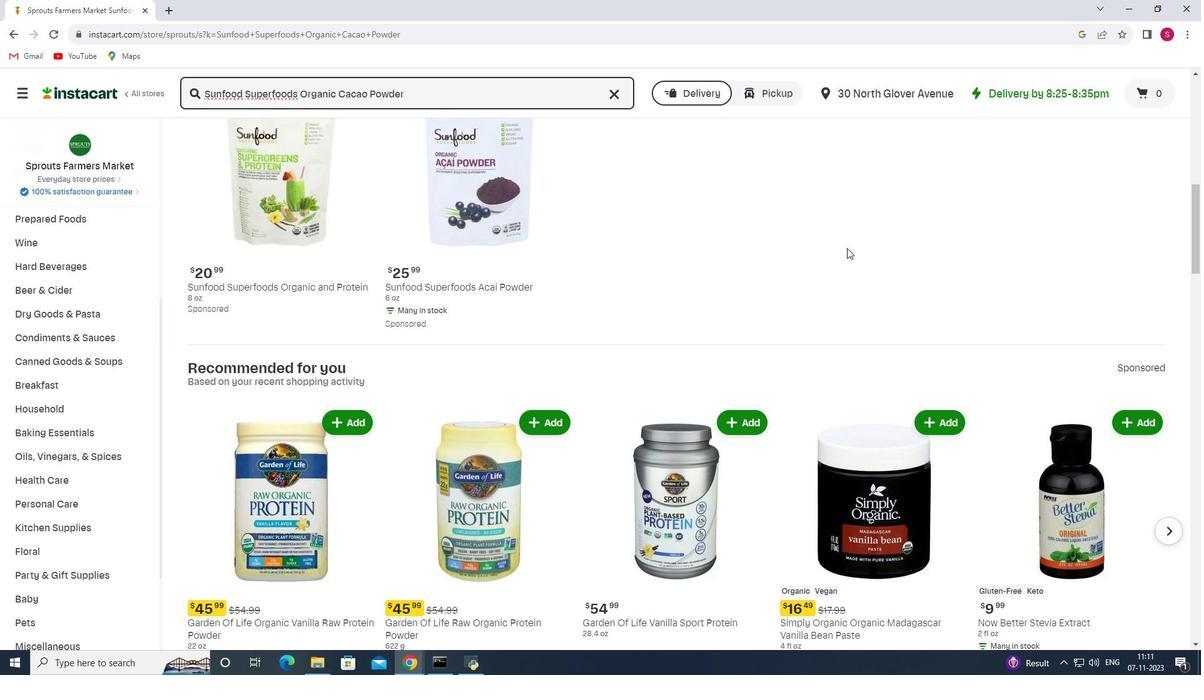 
Action: Mouse scrolled (847, 247) with delta (0, 0)
Screenshot: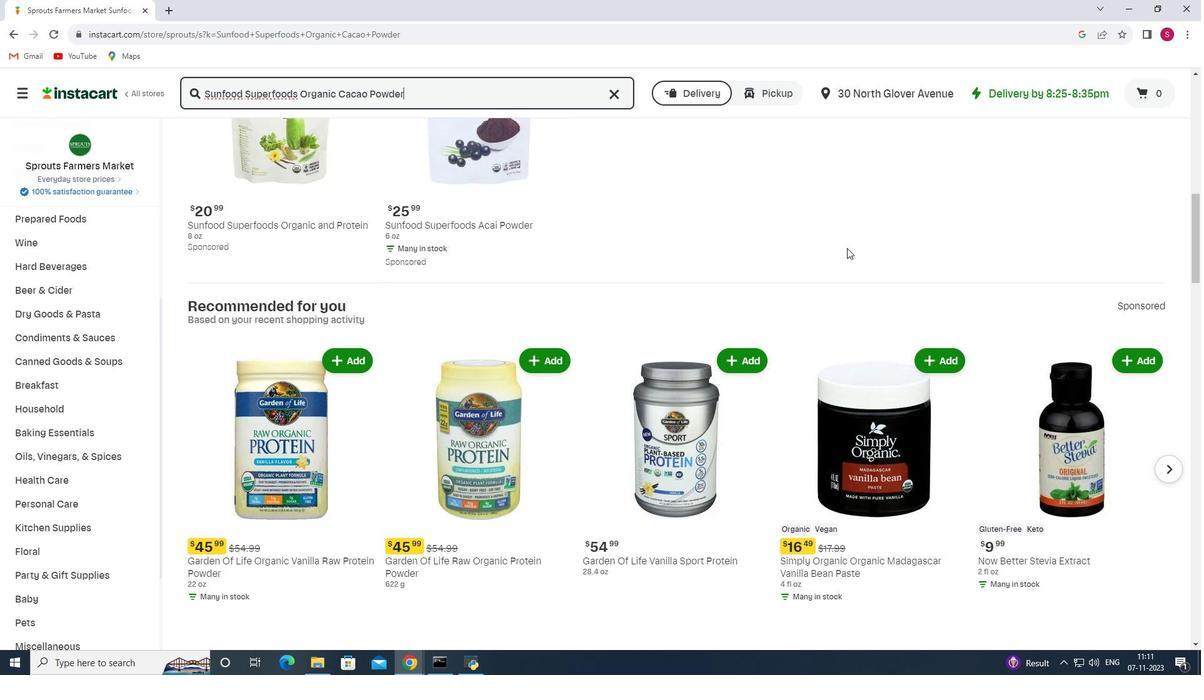 
Action: Mouse scrolled (847, 247) with delta (0, 0)
Screenshot: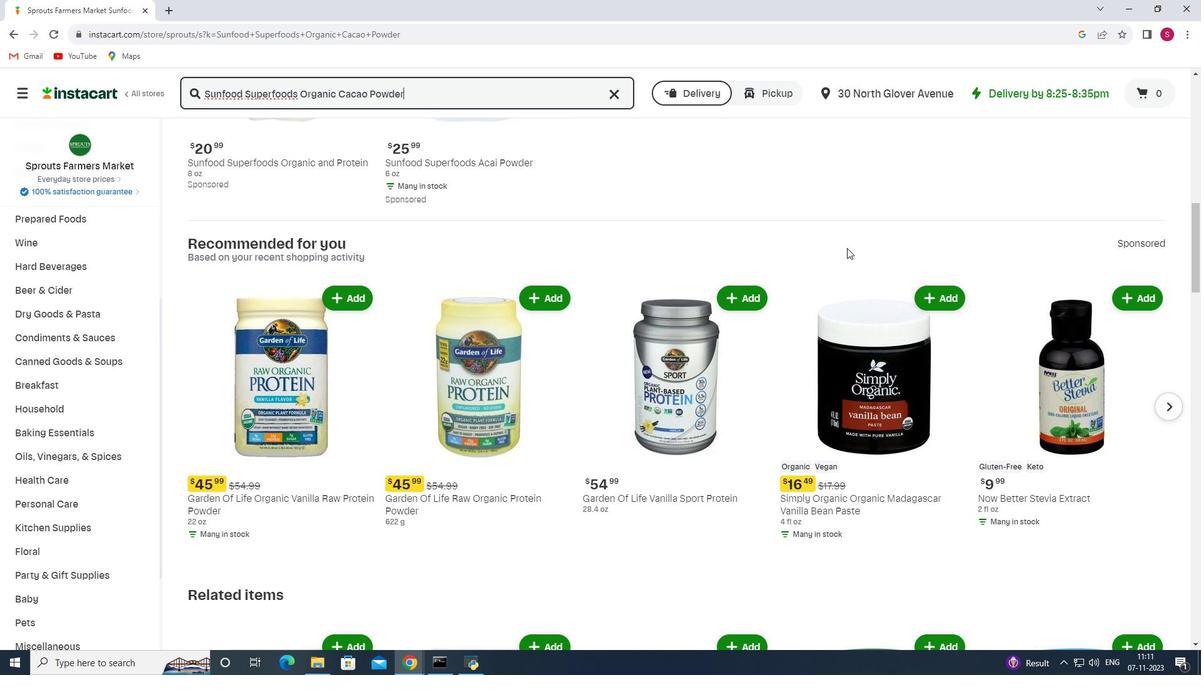 
Action: Mouse scrolled (847, 247) with delta (0, 0)
Screenshot: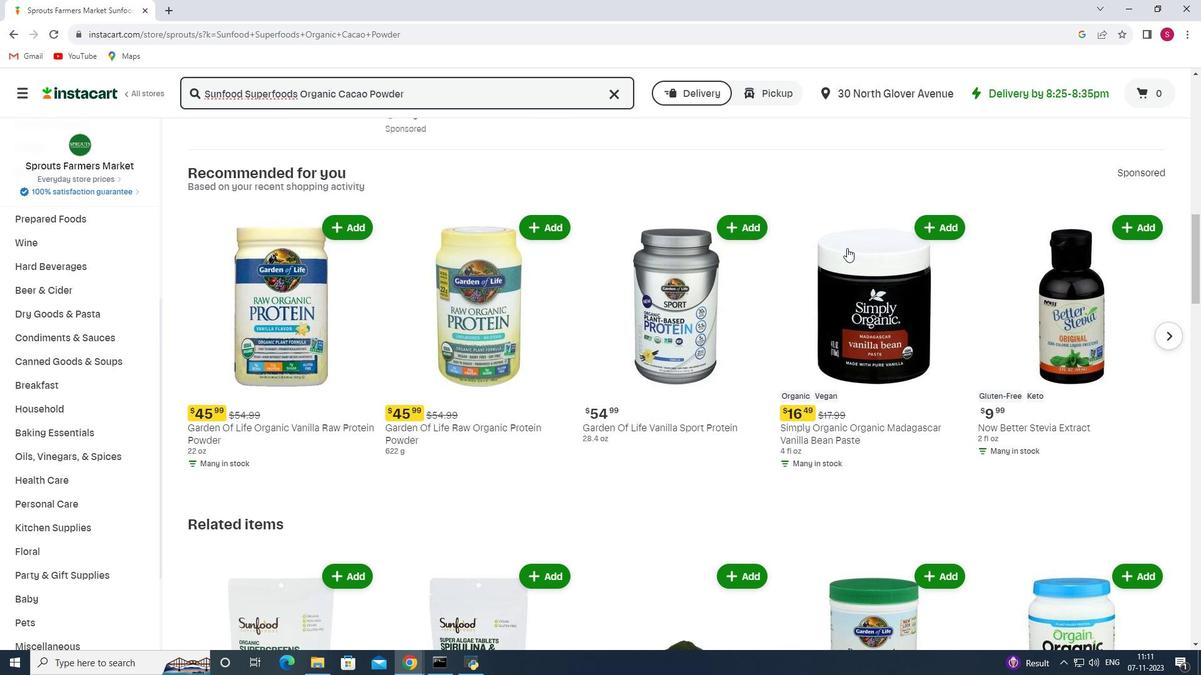 
Action: Mouse scrolled (847, 247) with delta (0, 0)
Screenshot: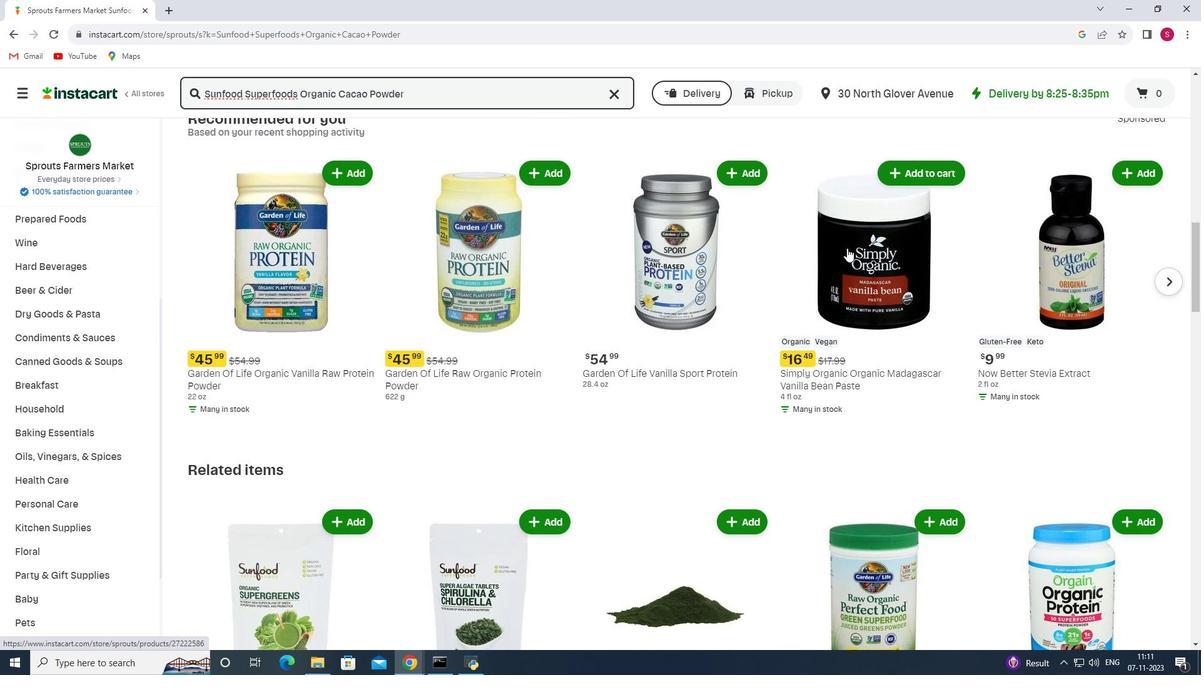 
Action: Mouse scrolled (847, 247) with delta (0, 0)
Screenshot: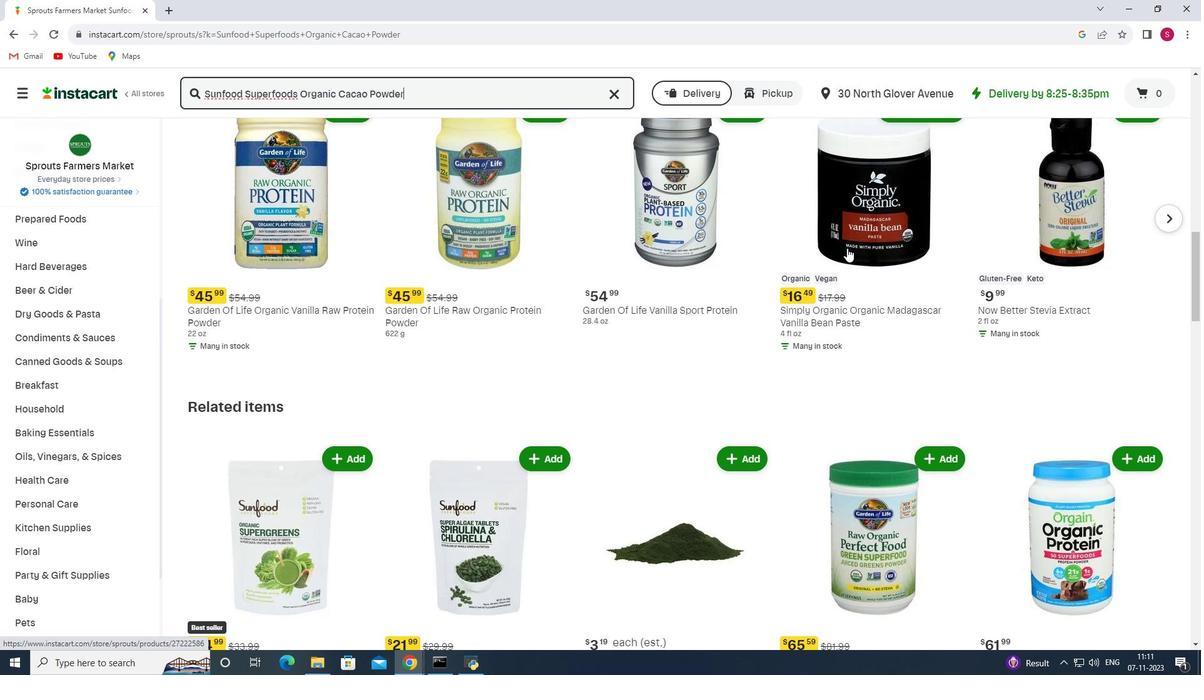 
Action: Mouse scrolled (847, 247) with delta (0, 0)
Screenshot: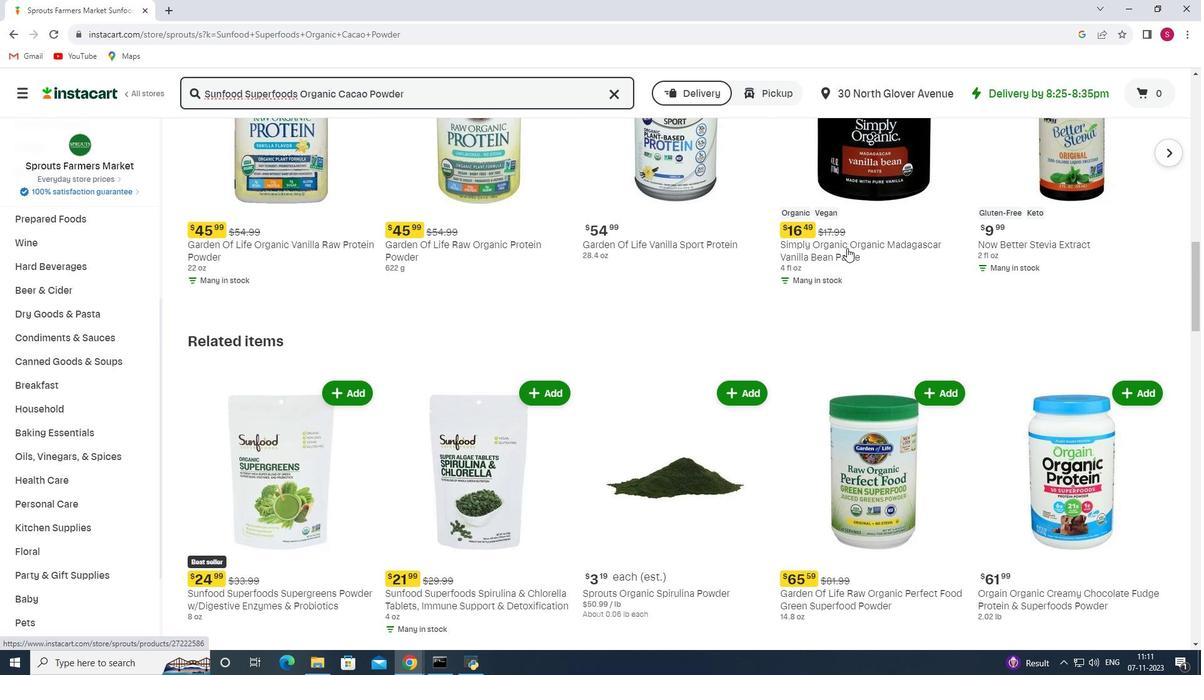 
Action: Mouse scrolled (847, 247) with delta (0, 0)
Screenshot: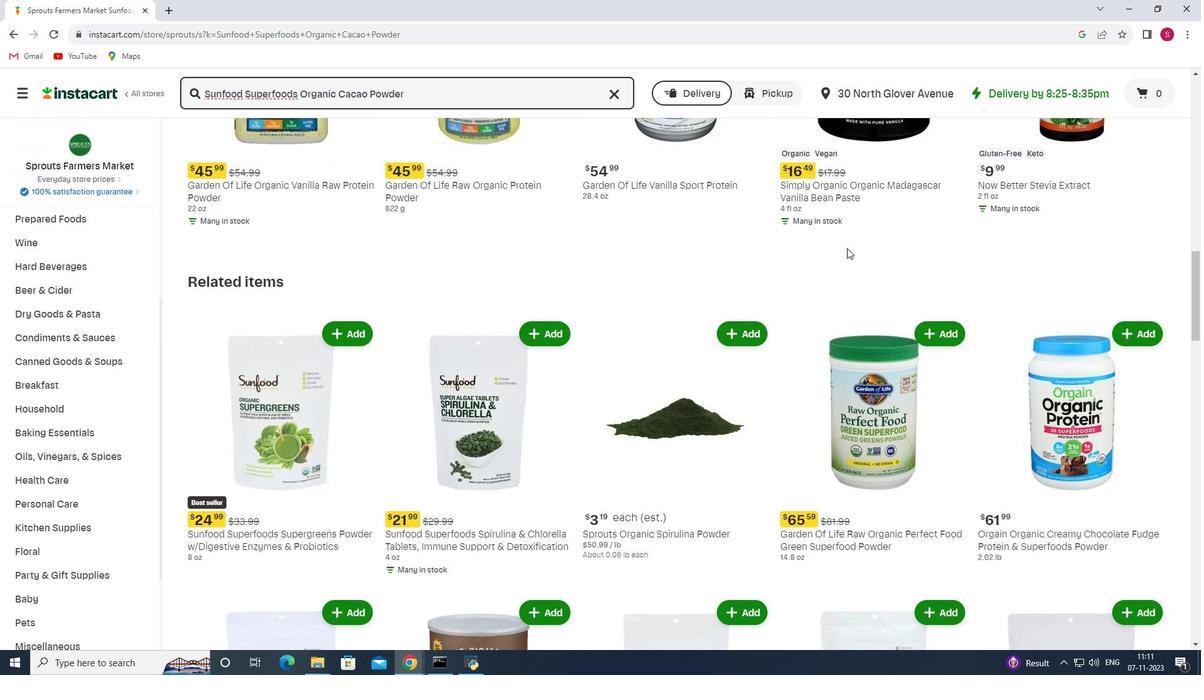 
Action: Mouse scrolled (847, 247) with delta (0, 0)
Screenshot: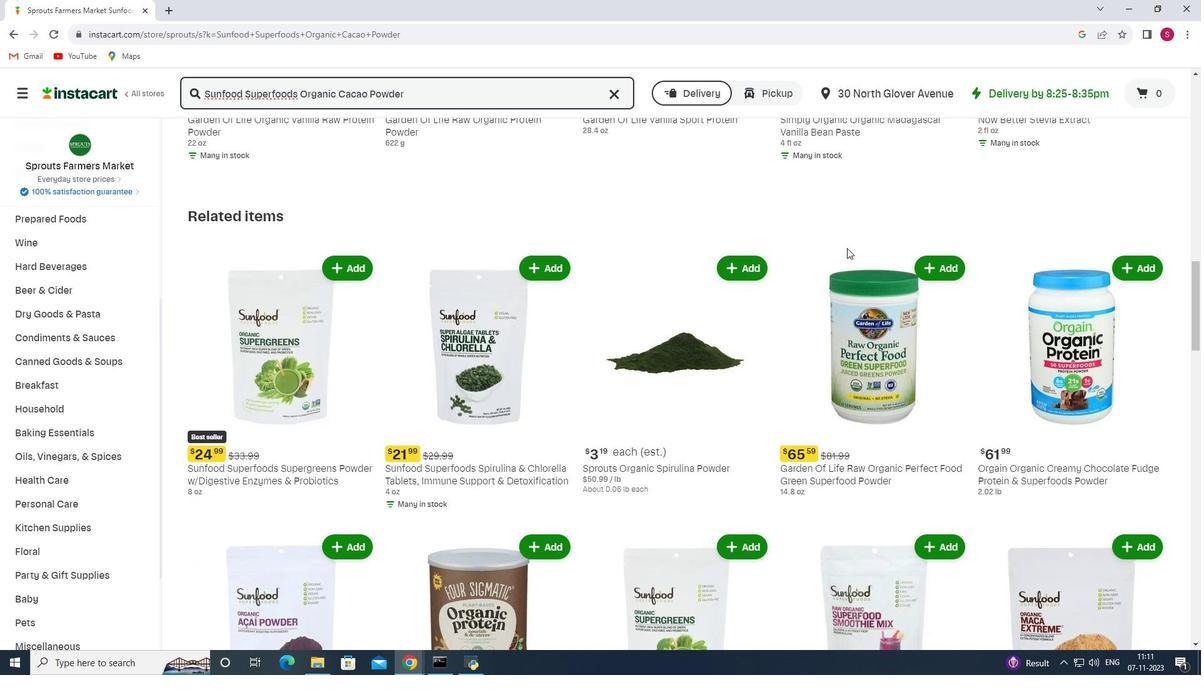 
Action: Mouse scrolled (847, 247) with delta (0, 0)
Screenshot: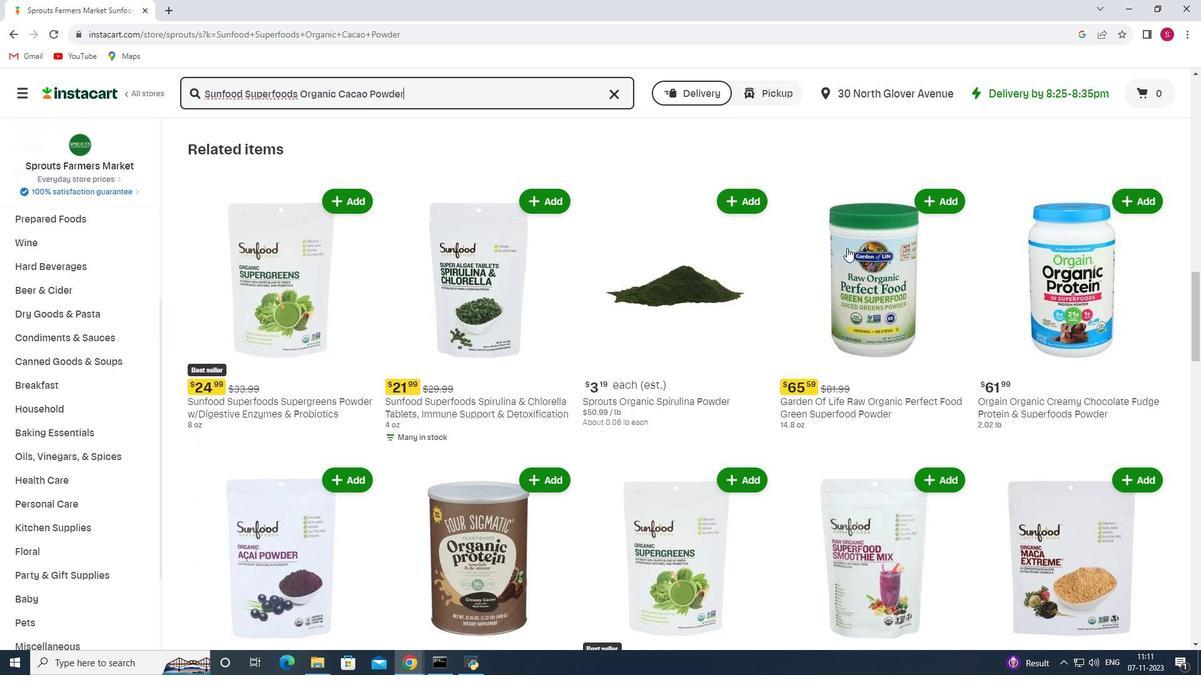 
Action: Mouse scrolled (847, 247) with delta (0, 0)
Screenshot: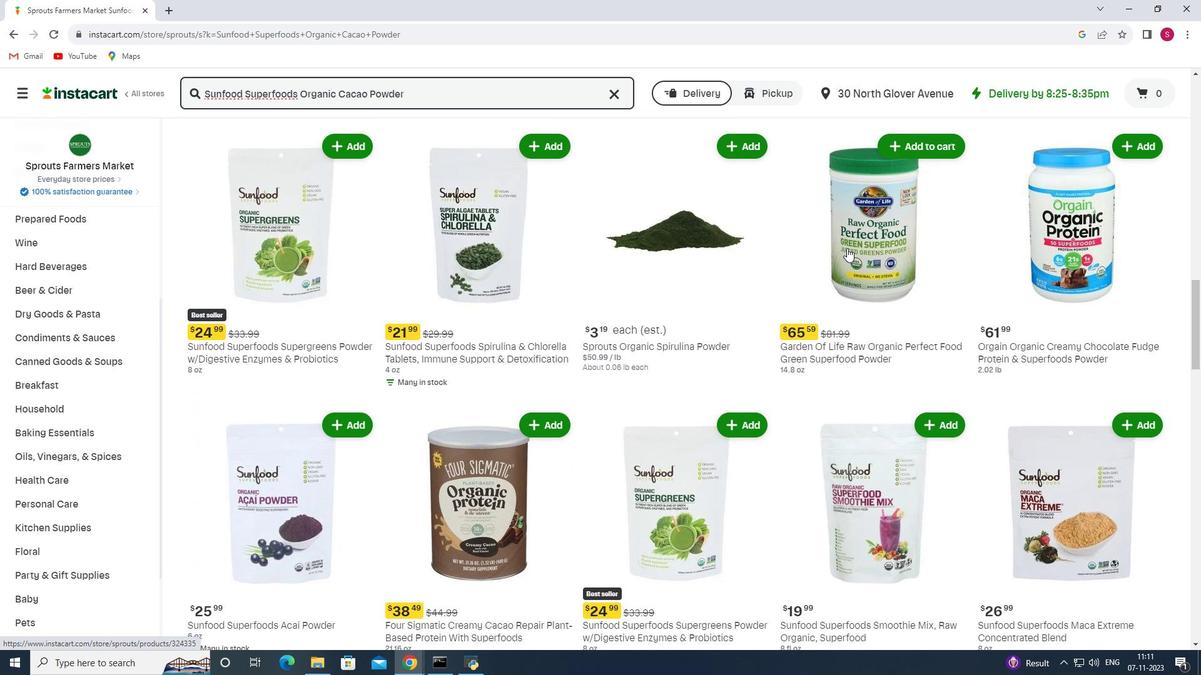 
Action: Mouse scrolled (847, 247) with delta (0, 0)
Screenshot: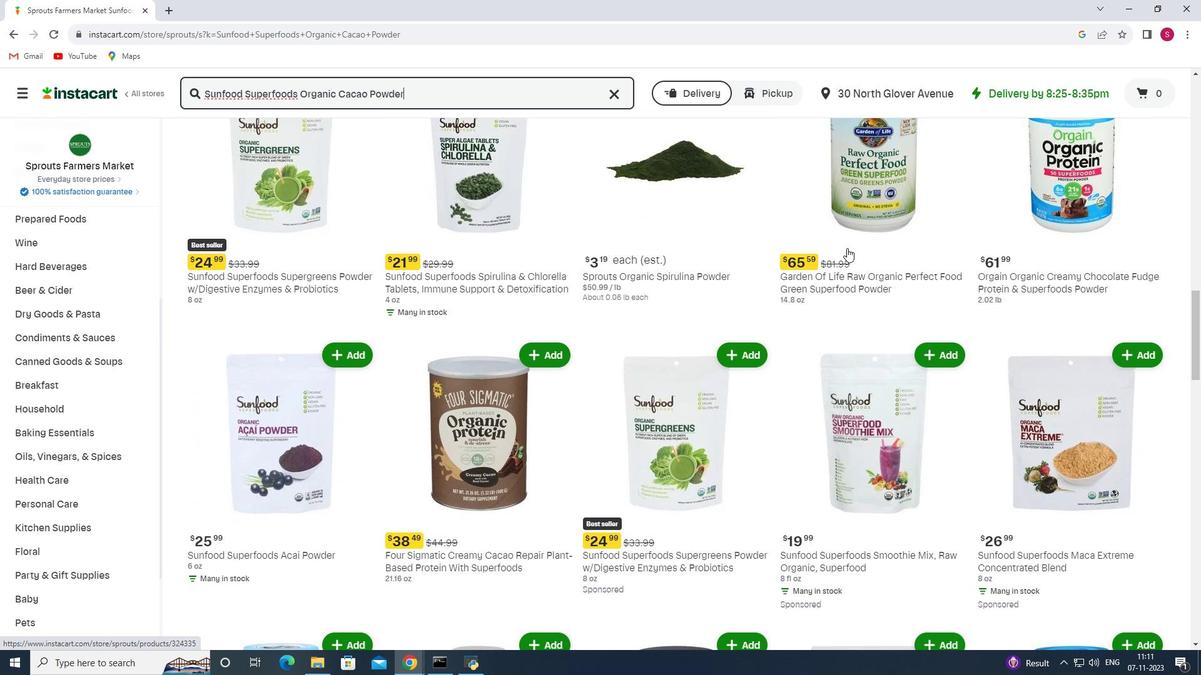 
Action: Mouse scrolled (847, 247) with delta (0, 0)
Screenshot: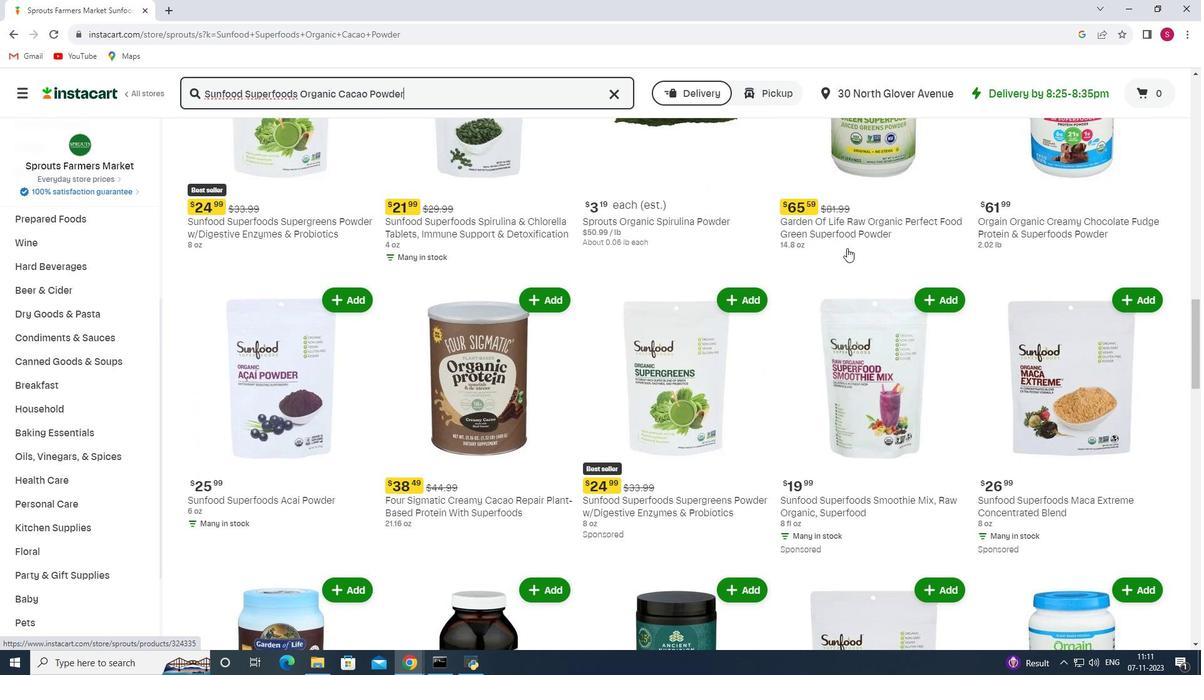 
Action: Mouse scrolled (847, 247) with delta (0, 0)
Screenshot: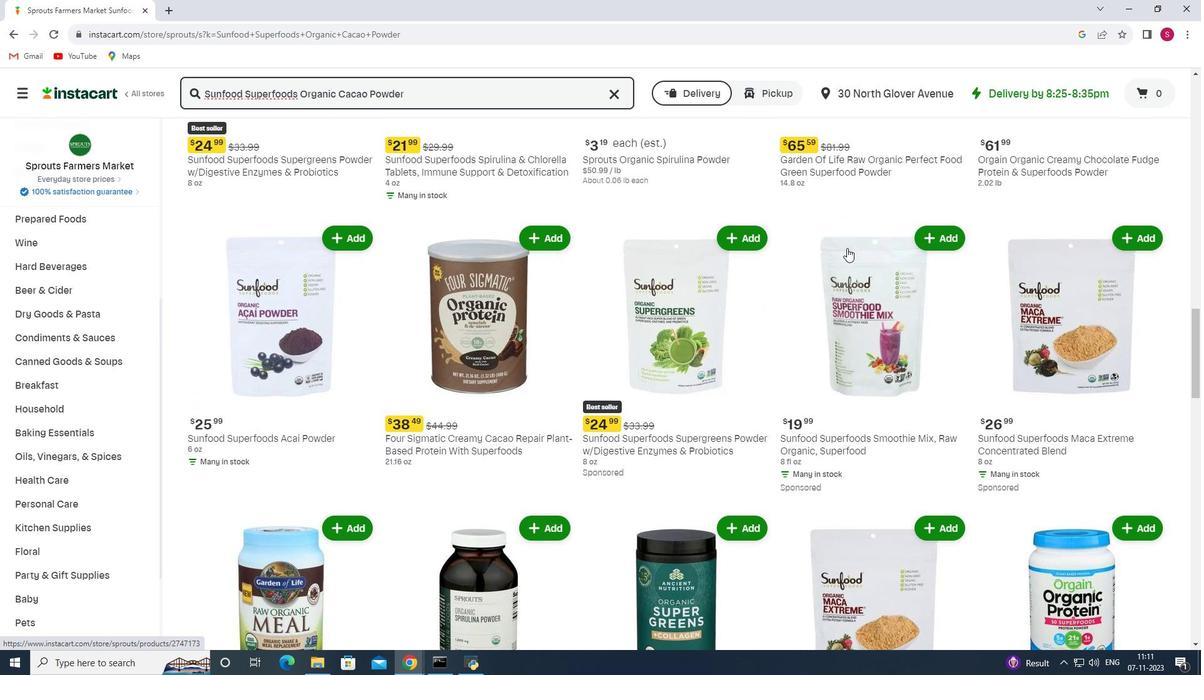 
Action: Mouse scrolled (847, 247) with delta (0, 0)
Screenshot: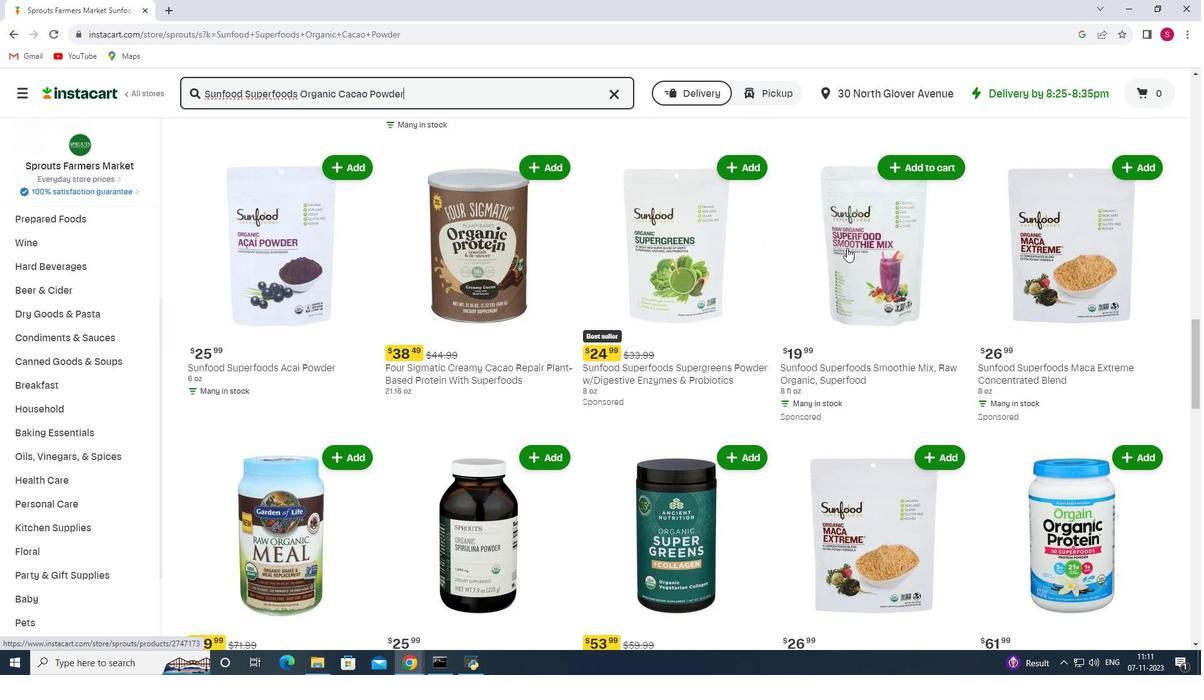 
Action: Mouse scrolled (847, 248) with delta (0, 0)
Screenshot: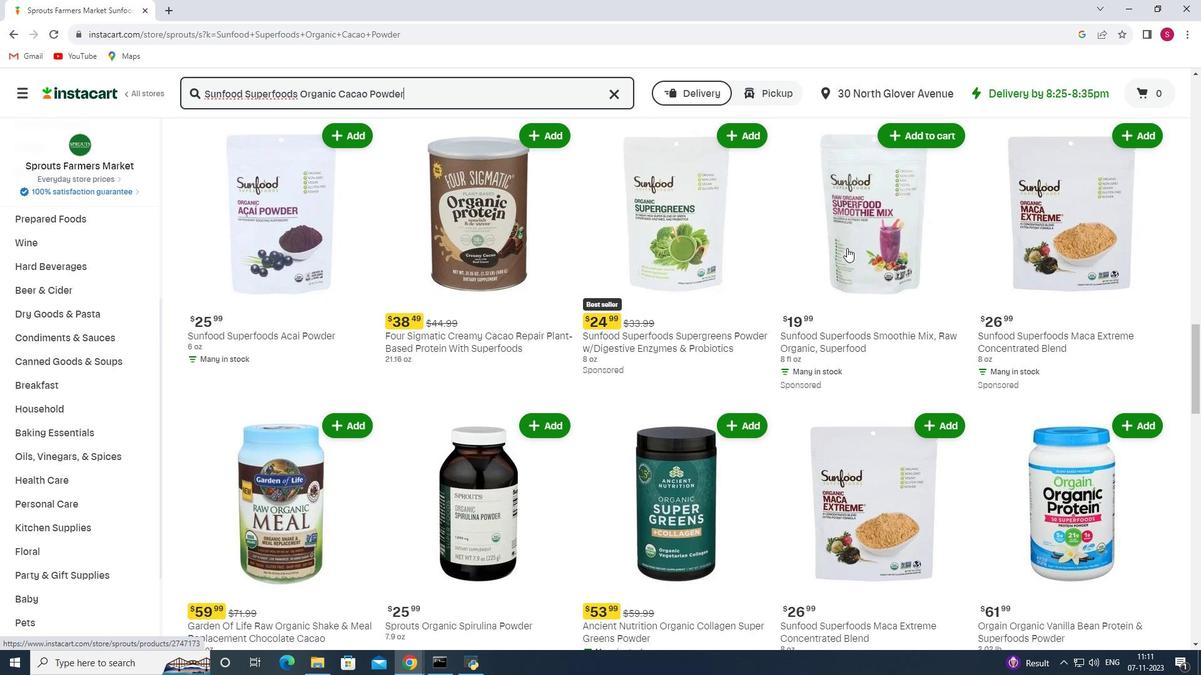 
Action: Mouse scrolled (847, 247) with delta (0, 0)
Screenshot: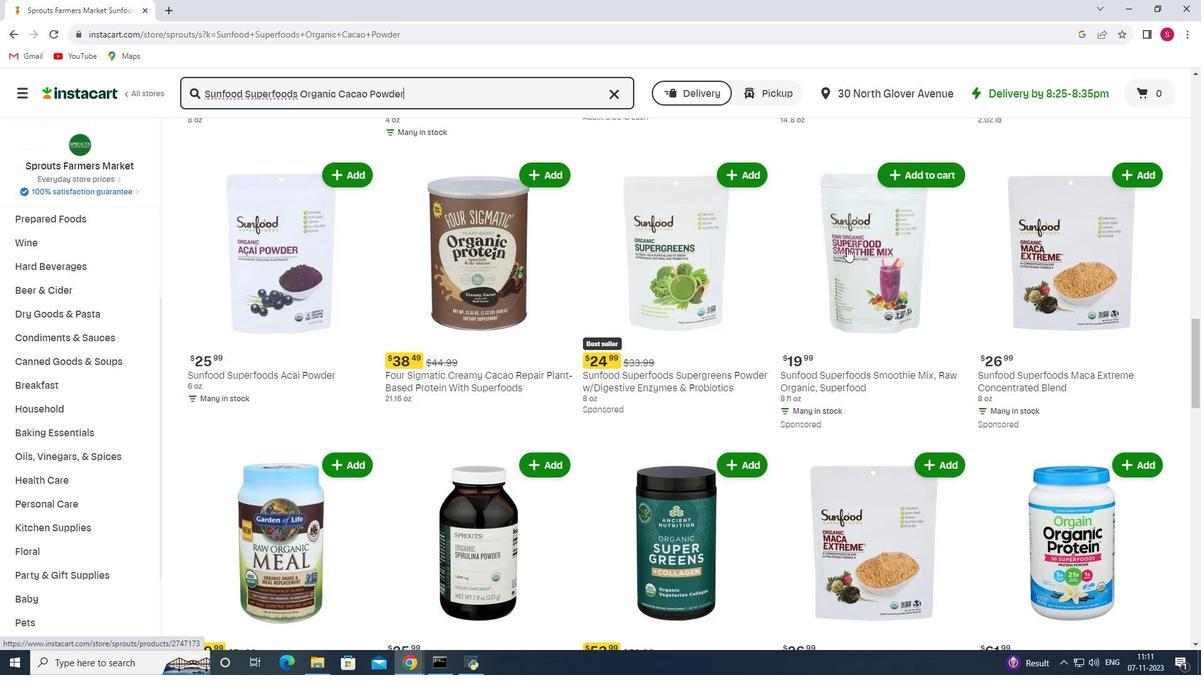 
Action: Mouse scrolled (847, 247) with delta (0, 0)
Screenshot: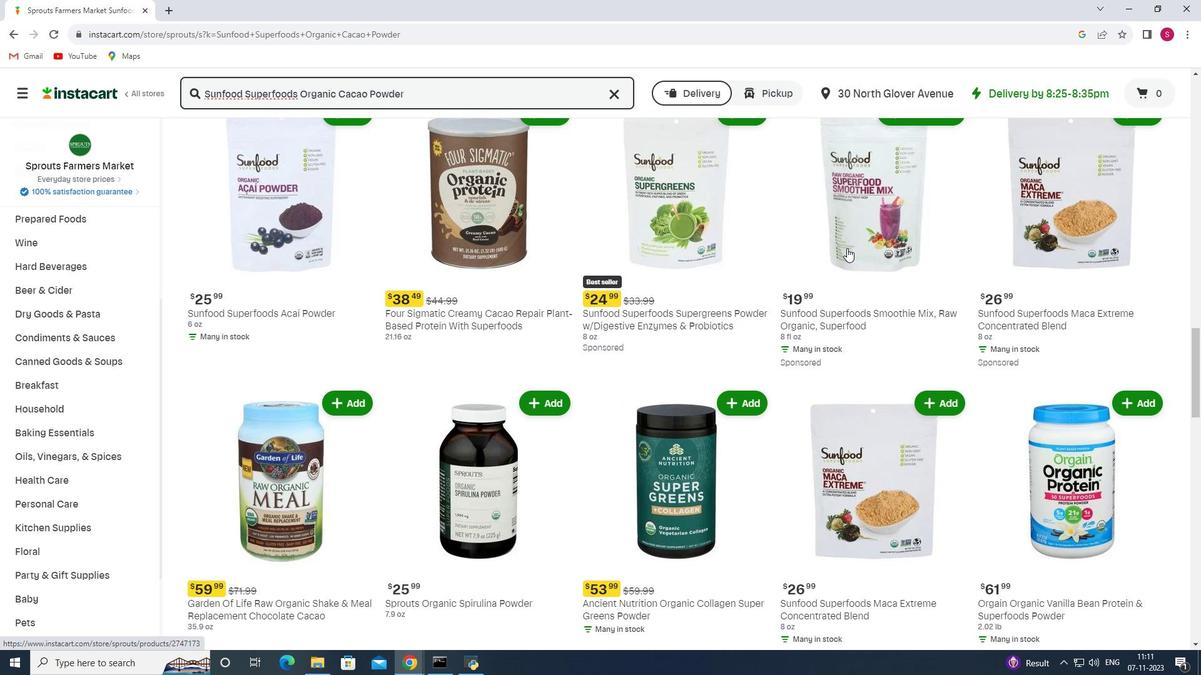 
Action: Mouse scrolled (847, 247) with delta (0, 0)
Screenshot: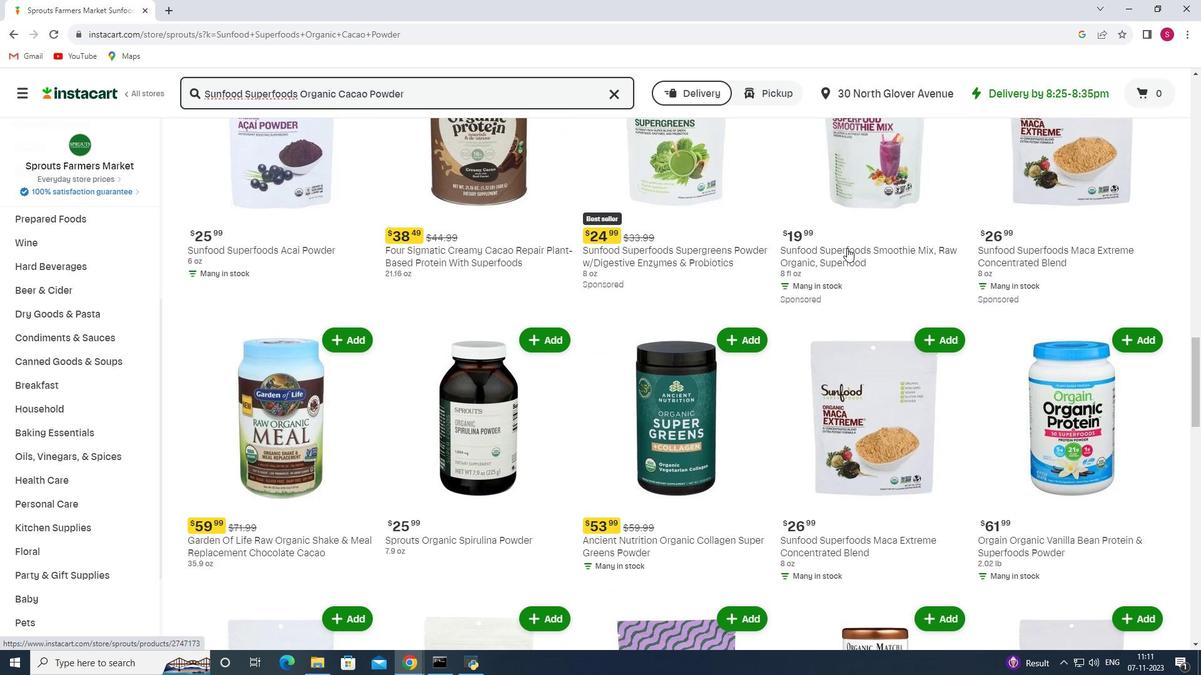 
Action: Mouse scrolled (847, 247) with delta (0, 0)
Screenshot: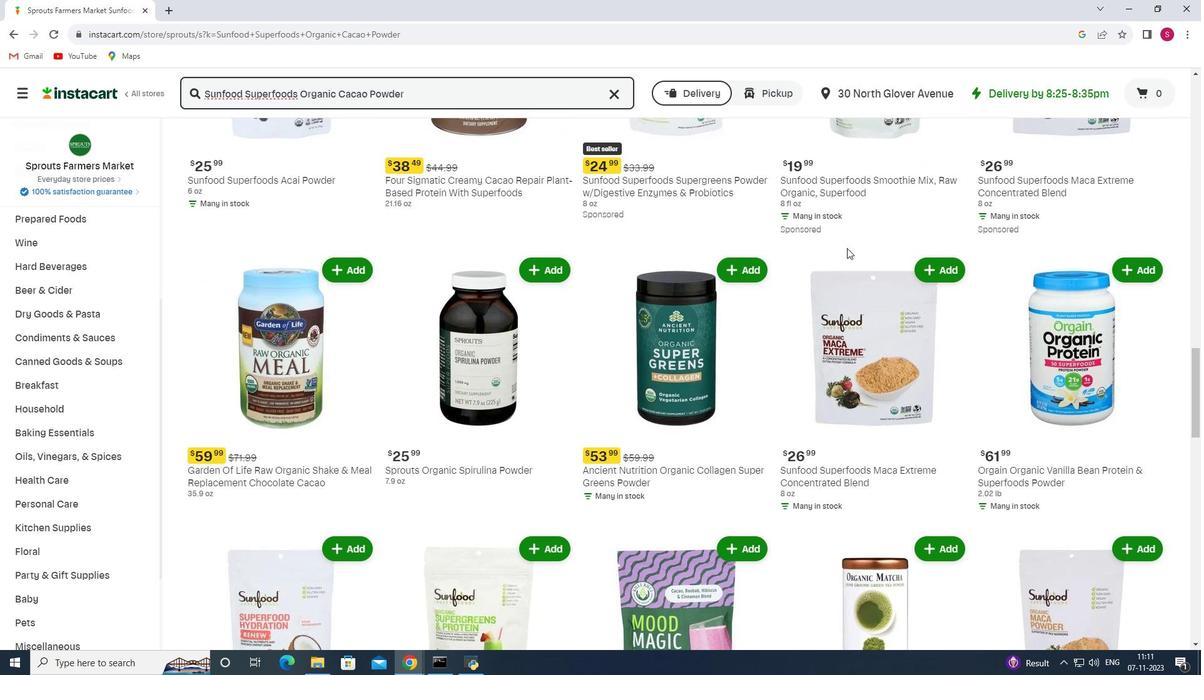 
Action: Mouse scrolled (847, 247) with delta (0, 0)
Screenshot: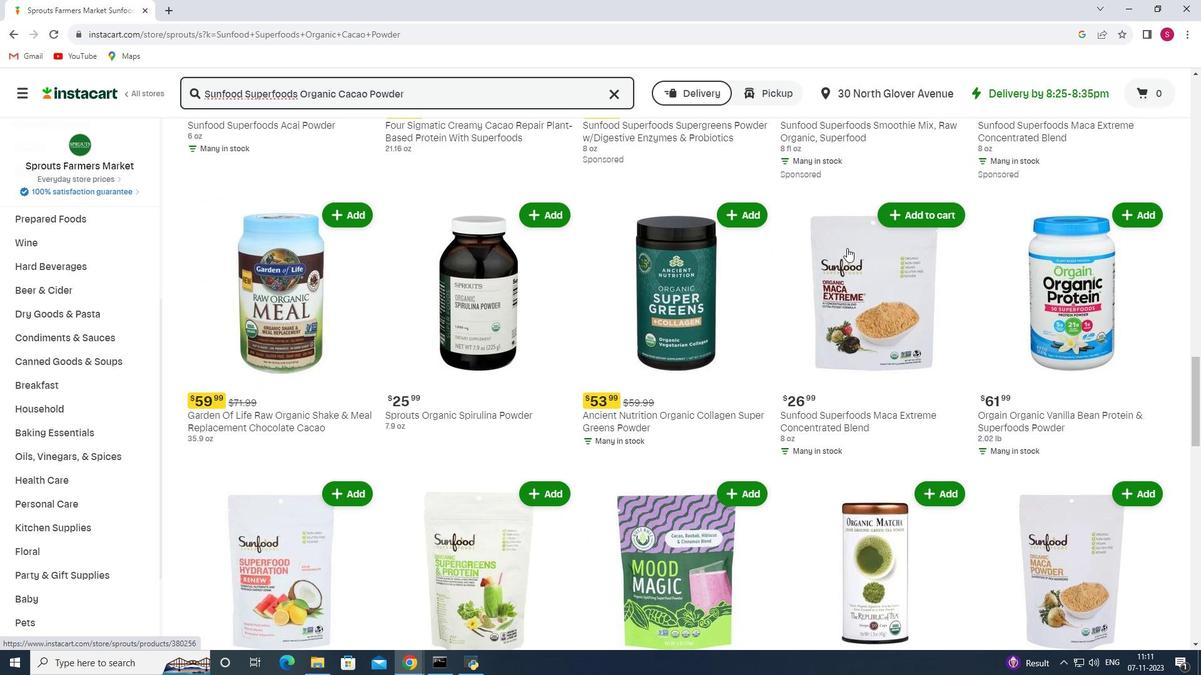 
Action: Mouse scrolled (847, 247) with delta (0, 0)
Screenshot: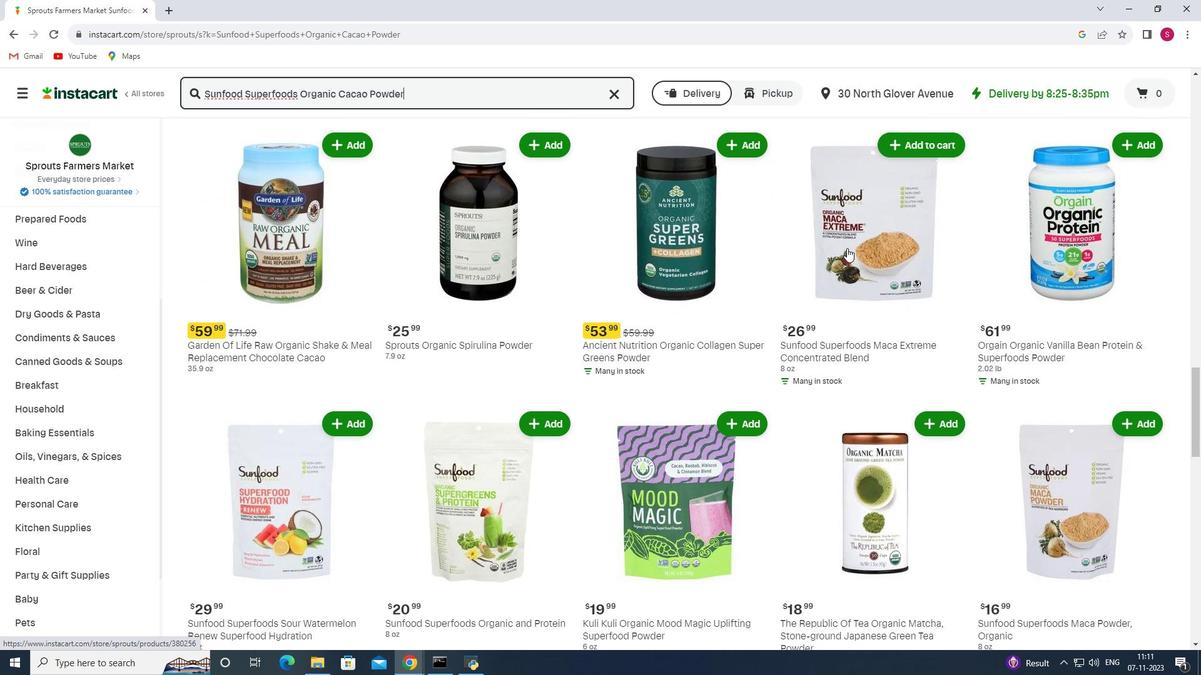 
Action: Mouse scrolled (847, 247) with delta (0, 0)
Screenshot: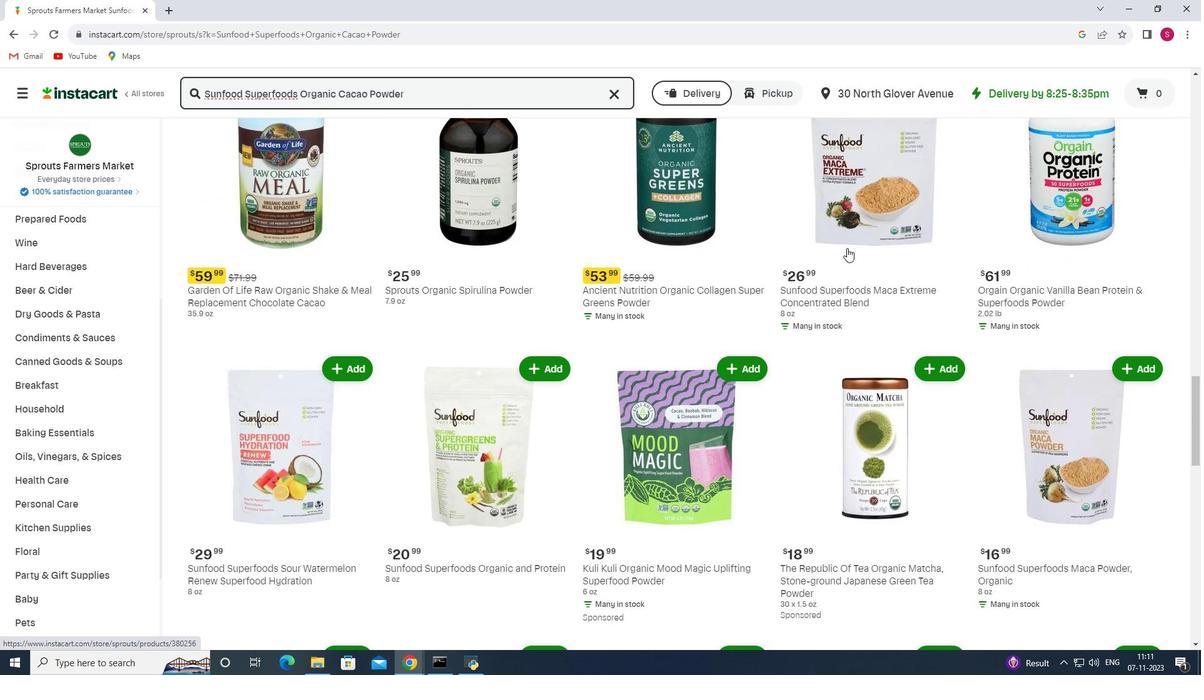 
Action: Mouse scrolled (847, 247) with delta (0, 0)
Screenshot: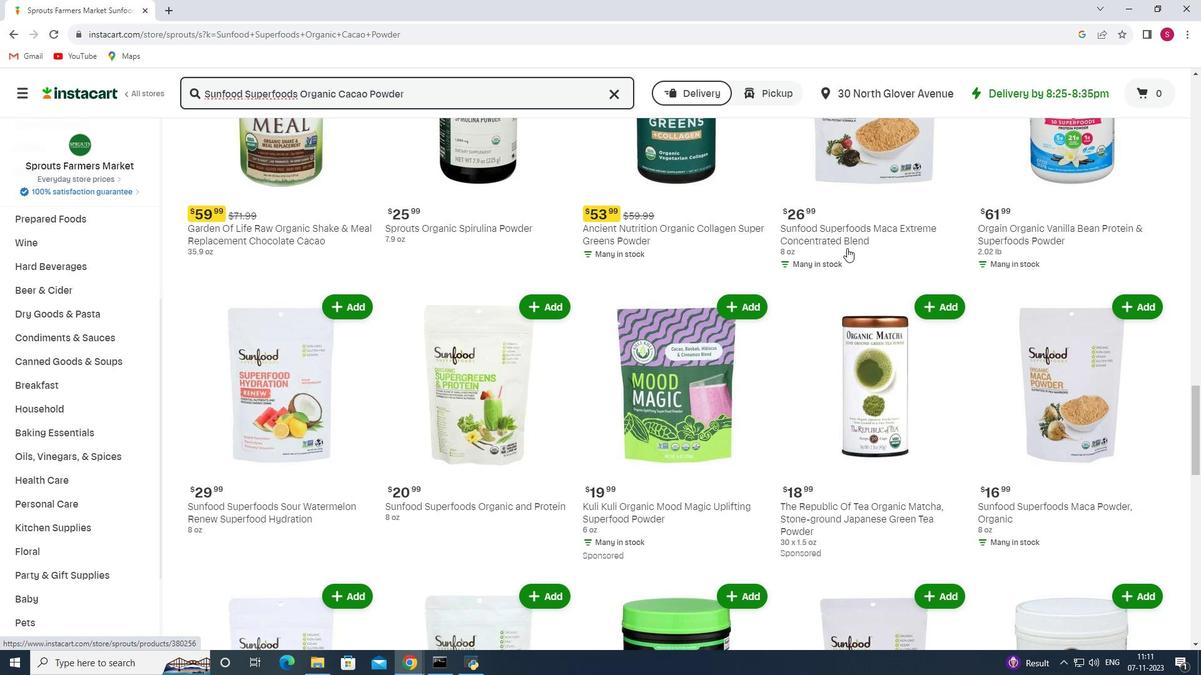 
Action: Mouse scrolled (847, 247) with delta (0, 0)
Screenshot: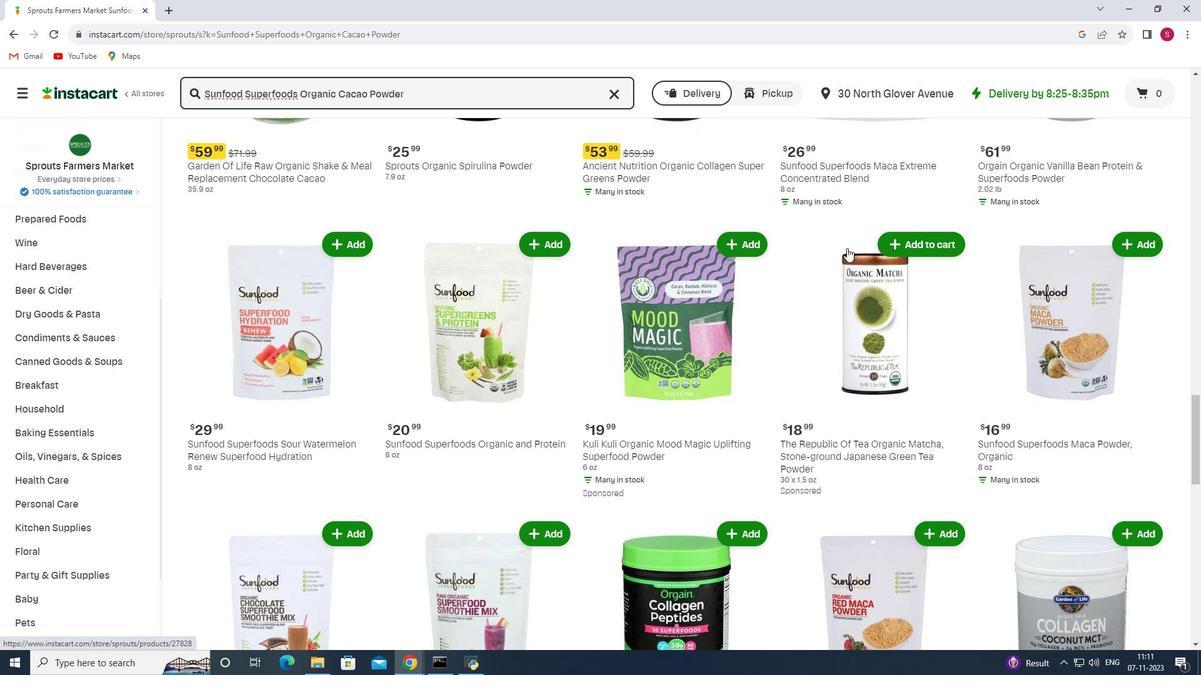 
Action: Mouse scrolled (847, 247) with delta (0, 0)
Screenshot: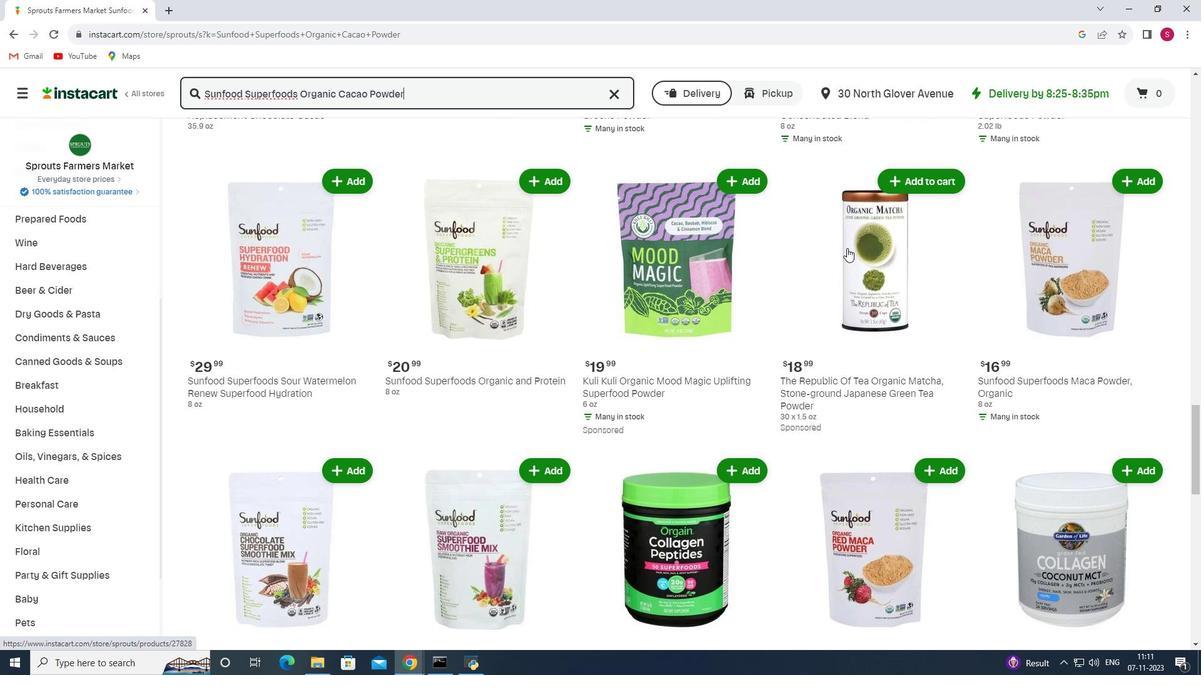 
Action: Mouse scrolled (847, 247) with delta (0, 0)
Screenshot: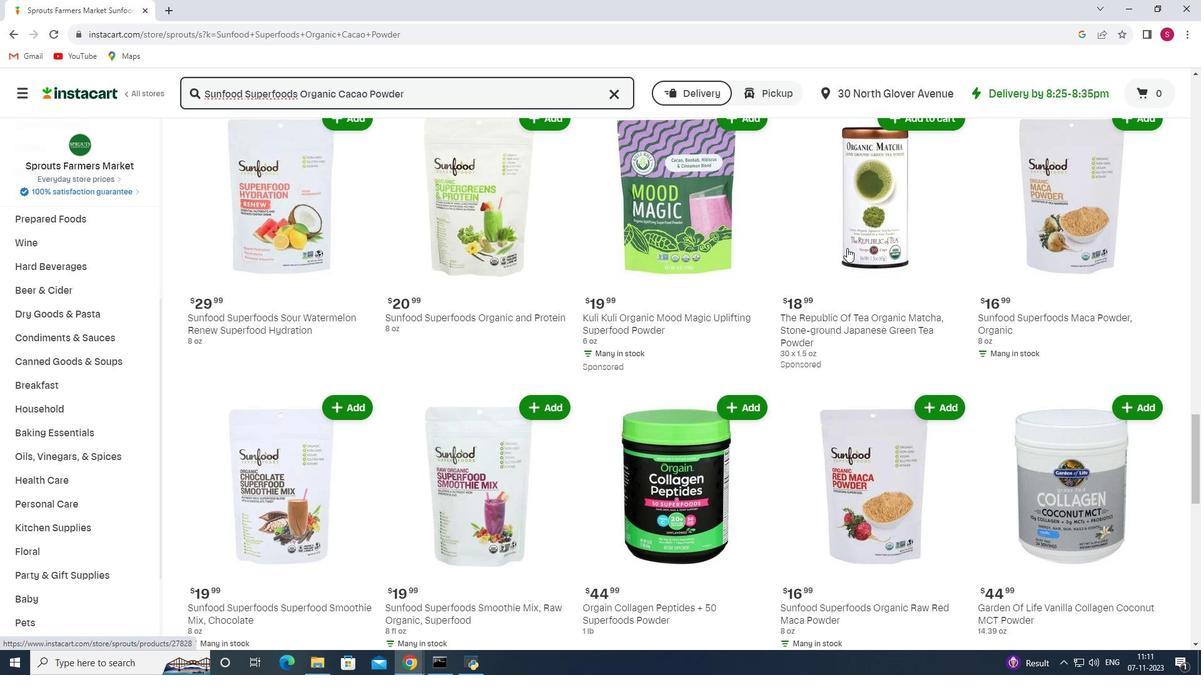 
Action: Mouse scrolled (847, 247) with delta (0, 0)
Screenshot: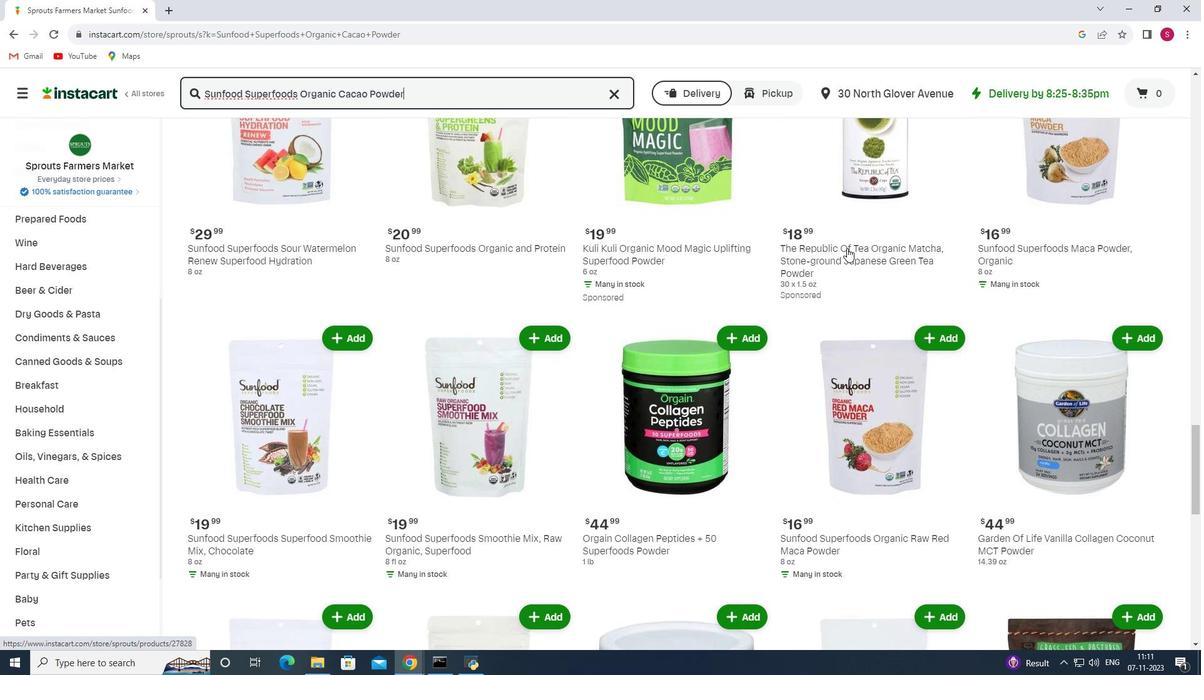 
Action: Mouse scrolled (847, 247) with delta (0, 0)
Screenshot: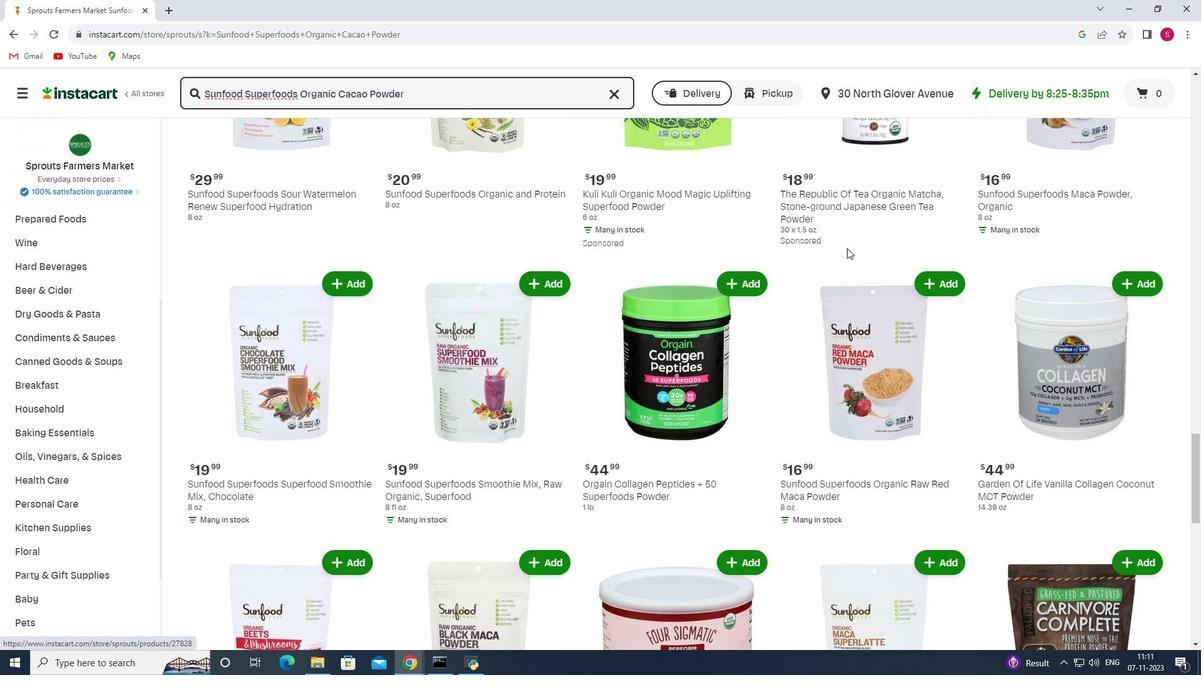 
Action: Mouse scrolled (847, 247) with delta (0, 0)
Screenshot: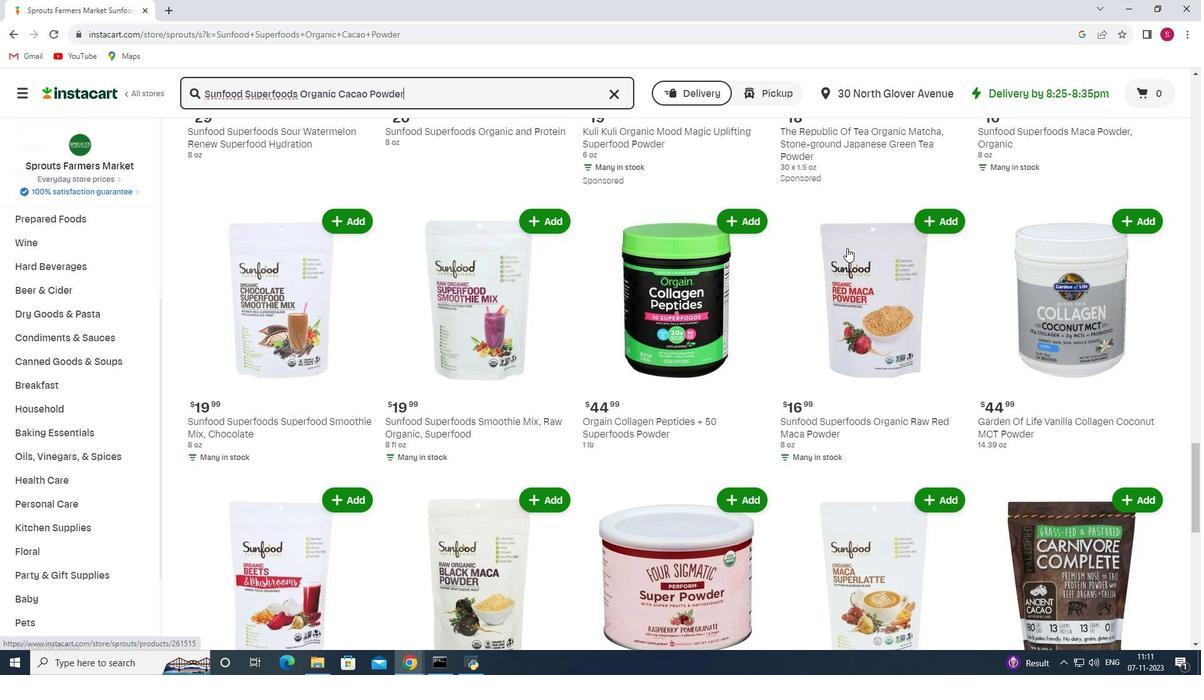 
Action: Mouse scrolled (847, 247) with delta (0, 0)
Screenshot: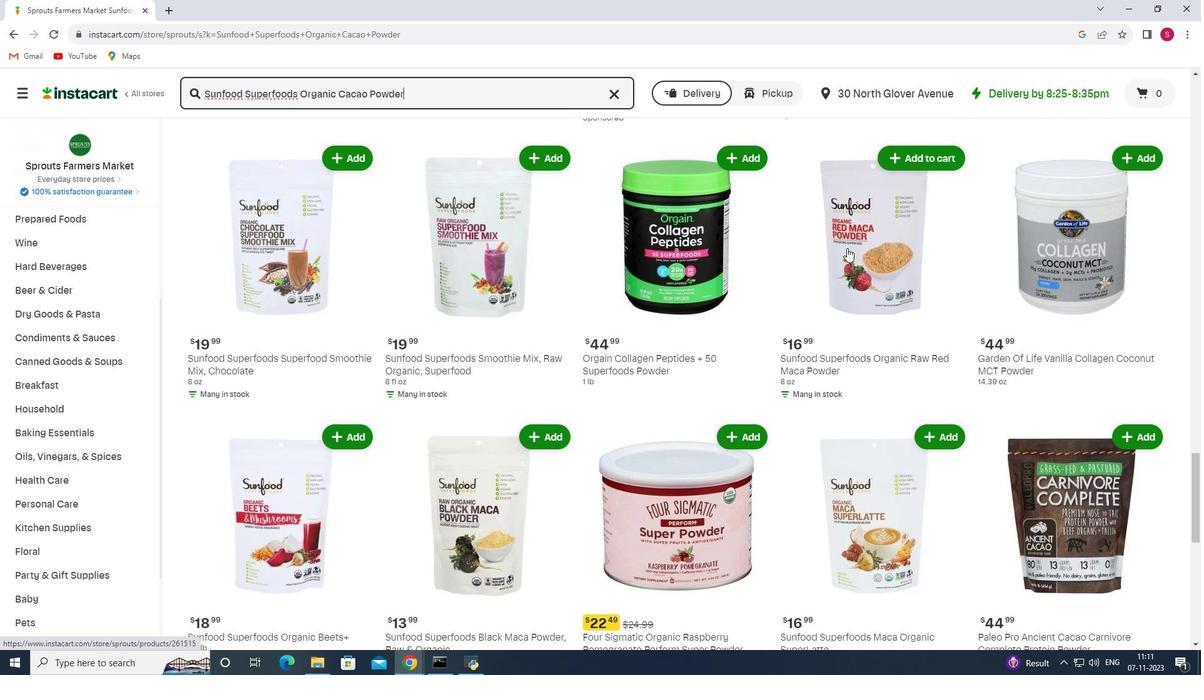 
Action: Mouse scrolled (847, 247) with delta (0, 0)
Screenshot: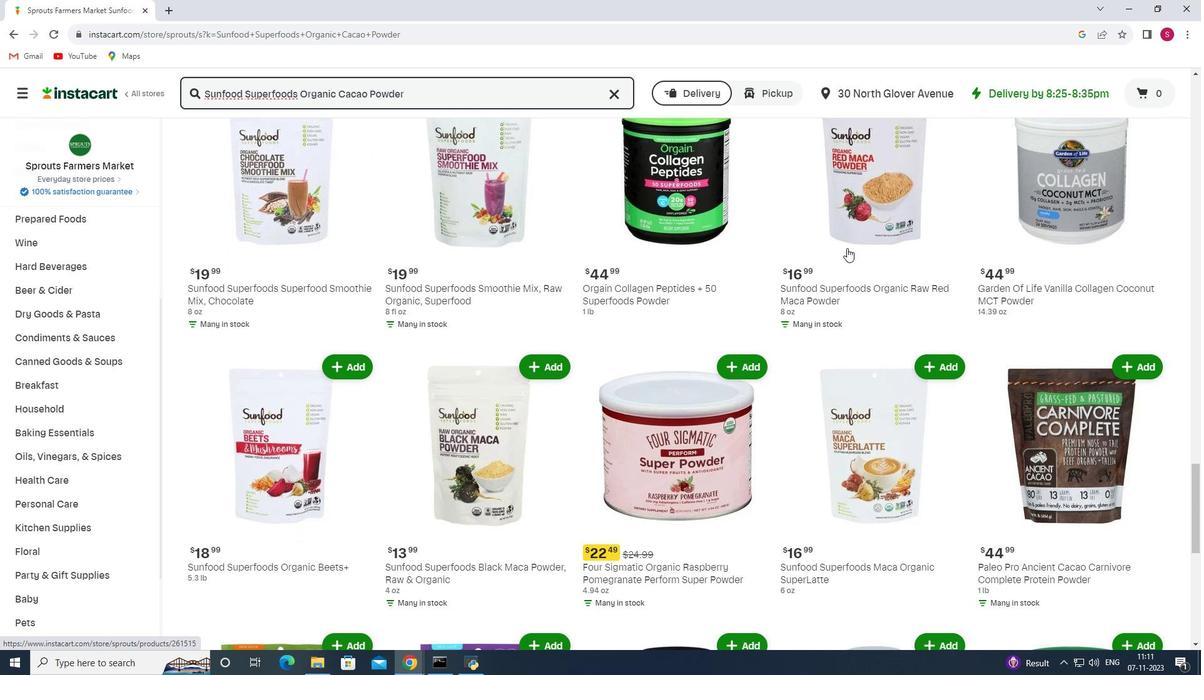 
Action: Mouse scrolled (847, 247) with delta (0, 0)
Screenshot: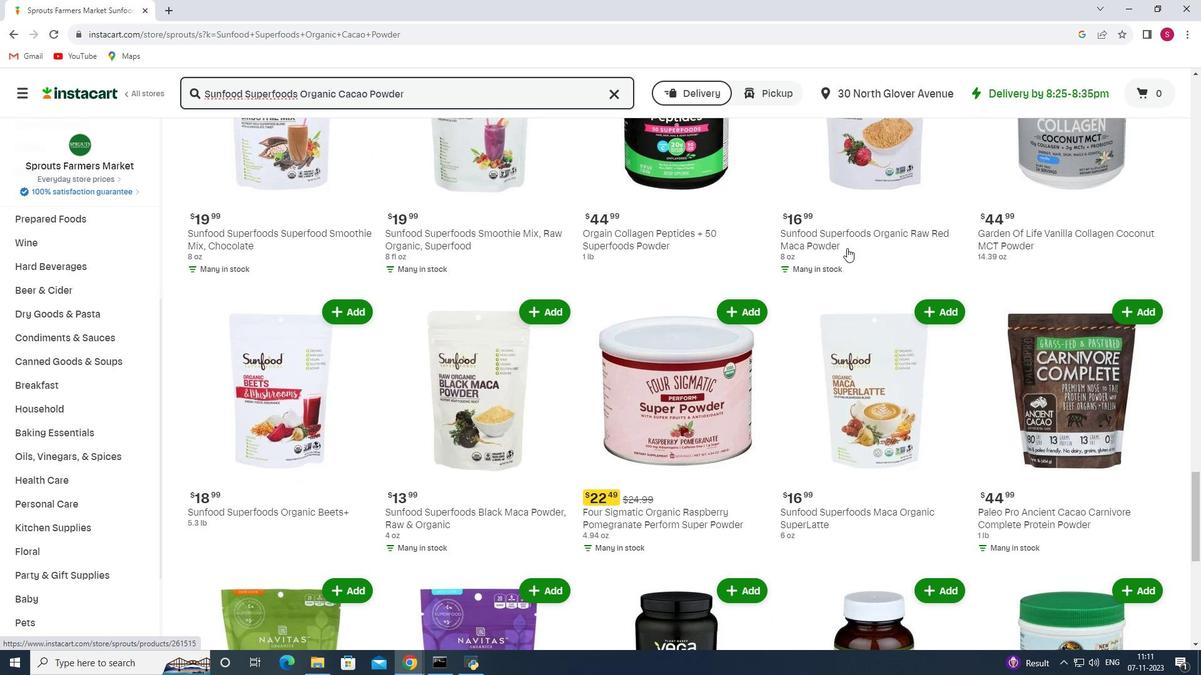 
Action: Mouse scrolled (847, 247) with delta (0, 0)
Screenshot: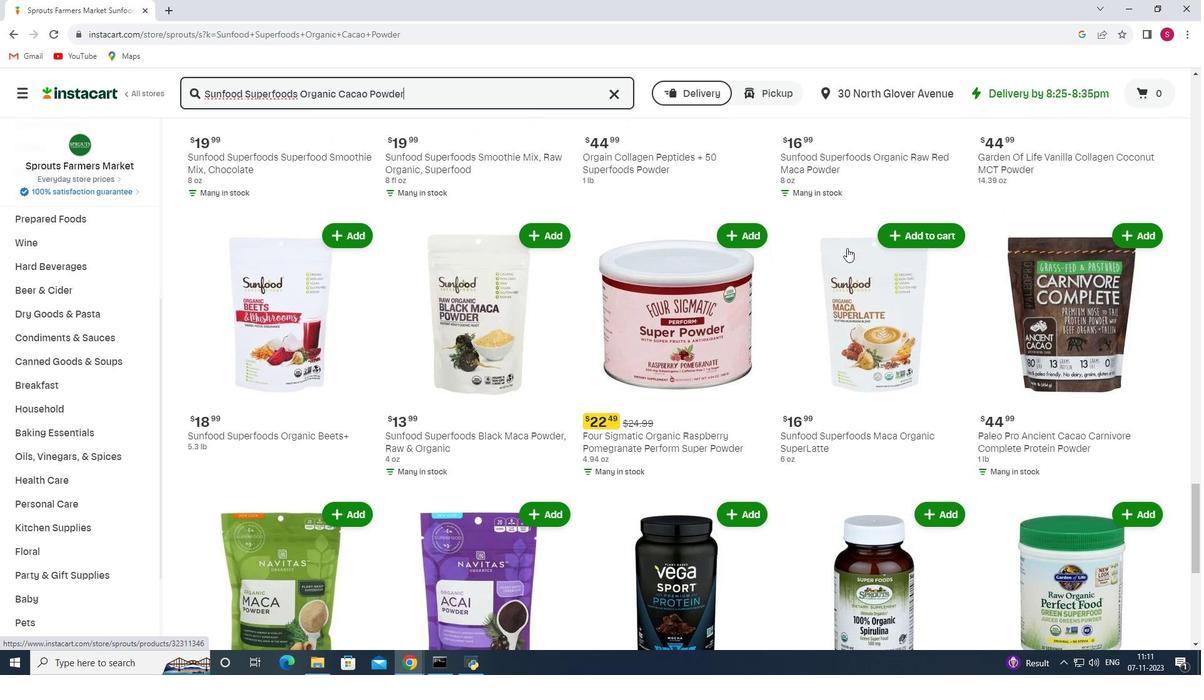 
Action: Mouse scrolled (847, 247) with delta (0, 0)
Screenshot: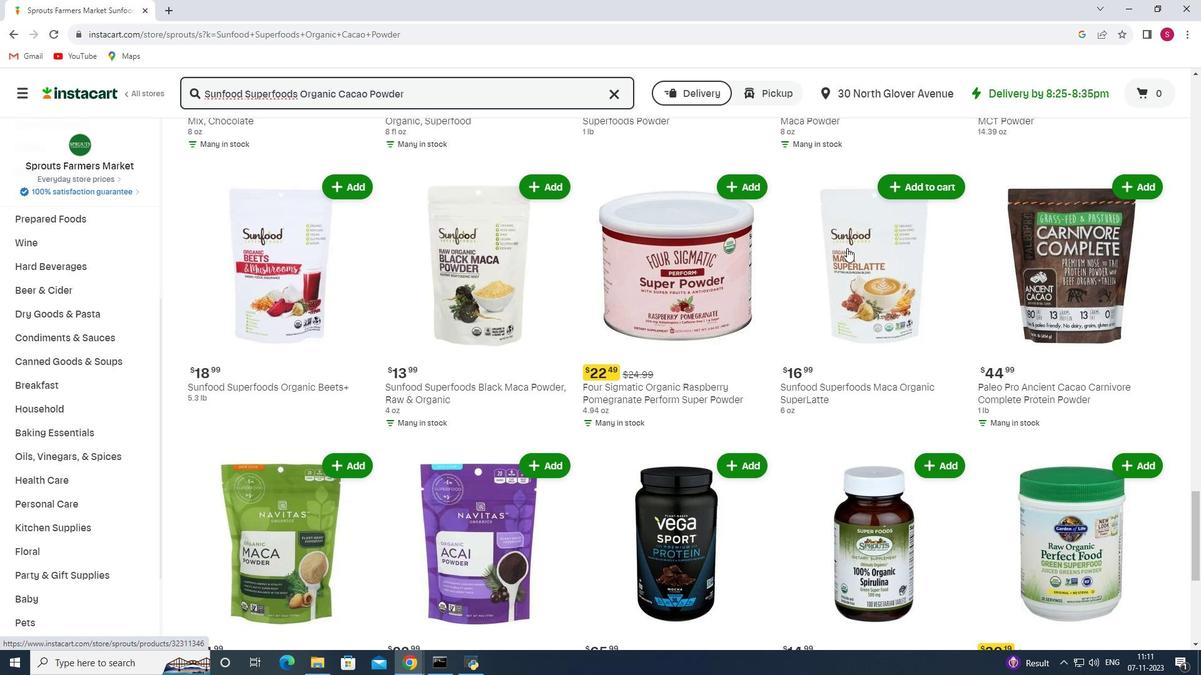 
Action: Mouse scrolled (847, 247) with delta (0, 0)
Screenshot: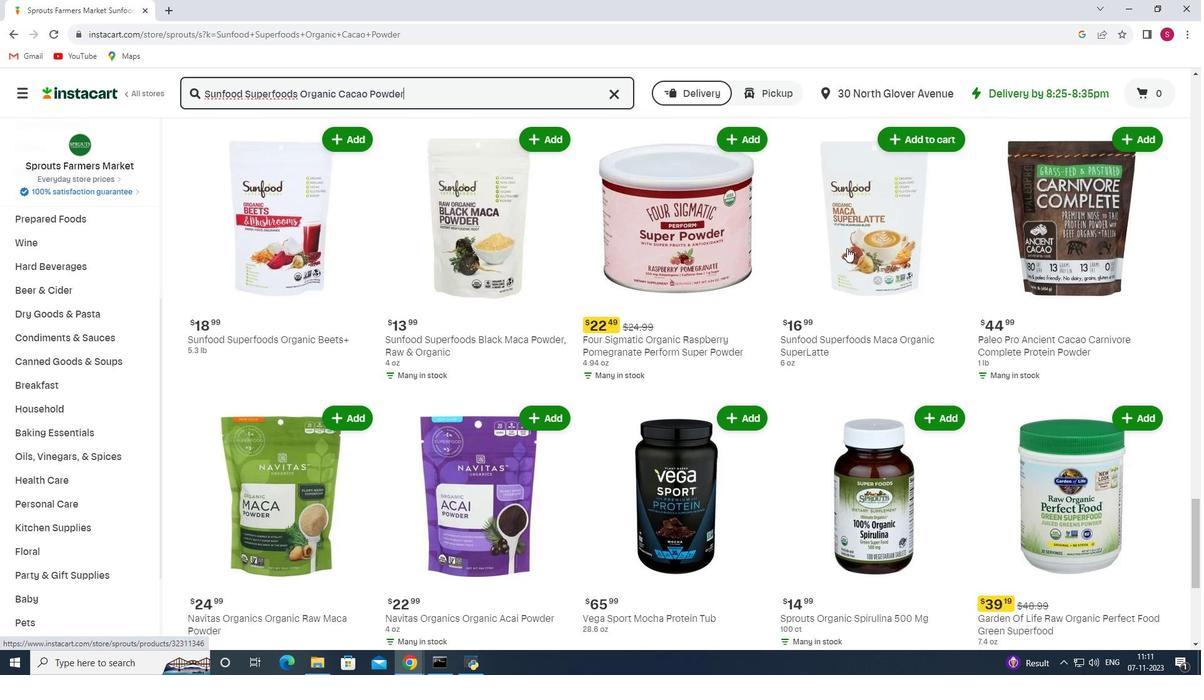 
Action: Mouse scrolled (847, 247) with delta (0, 0)
Screenshot: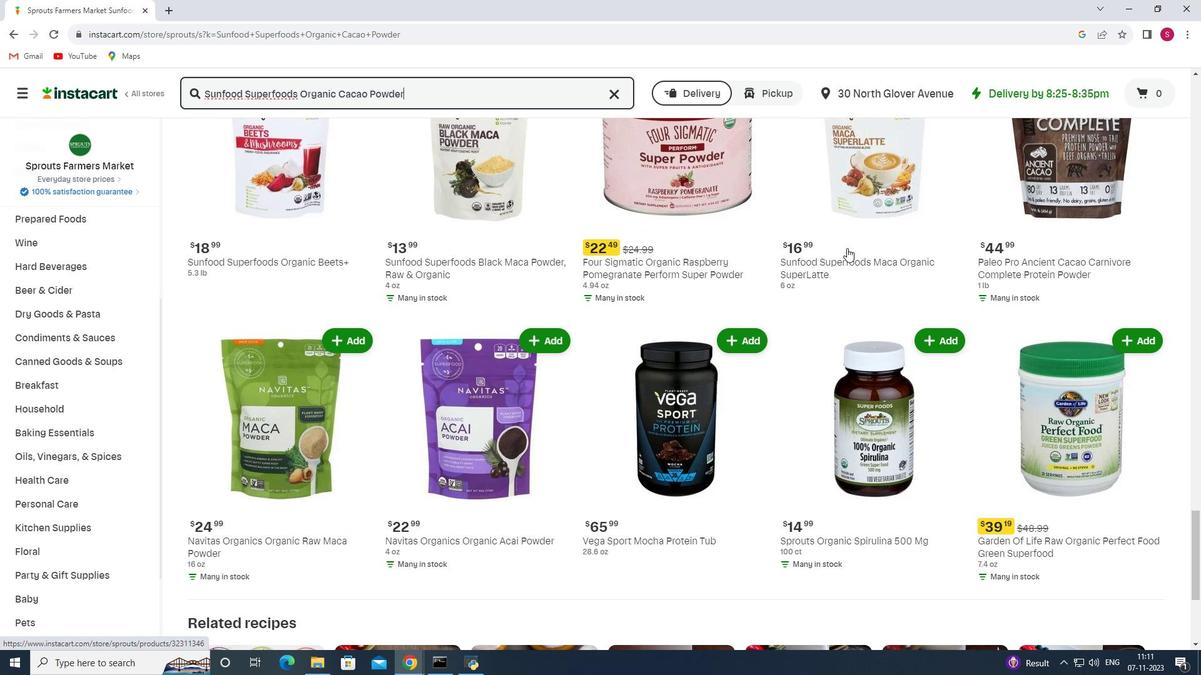 
Action: Mouse scrolled (847, 247) with delta (0, 0)
Screenshot: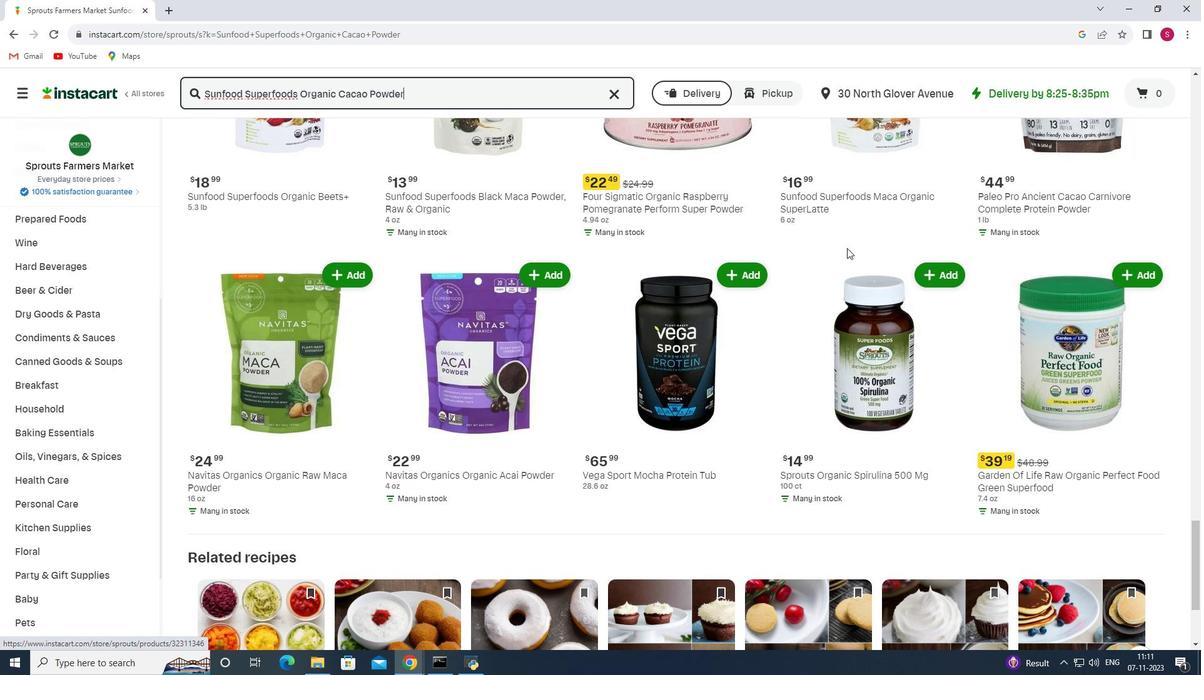 
Action: Mouse scrolled (847, 247) with delta (0, 0)
Screenshot: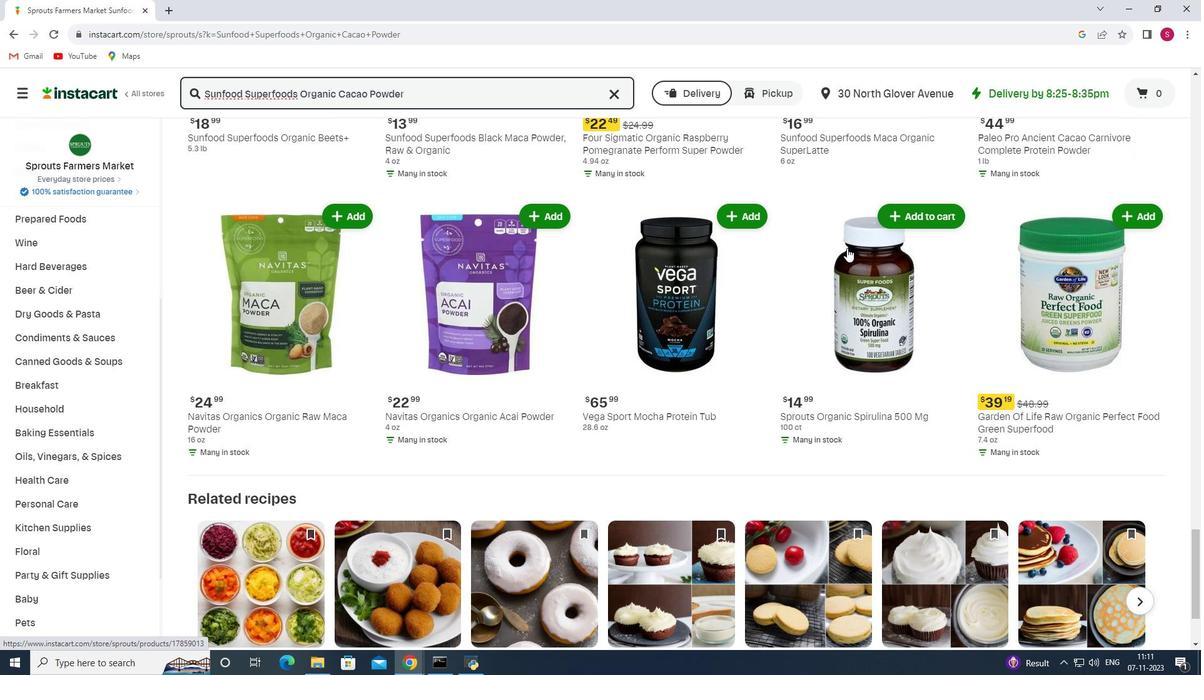 
Action: Mouse scrolled (847, 247) with delta (0, 0)
Screenshot: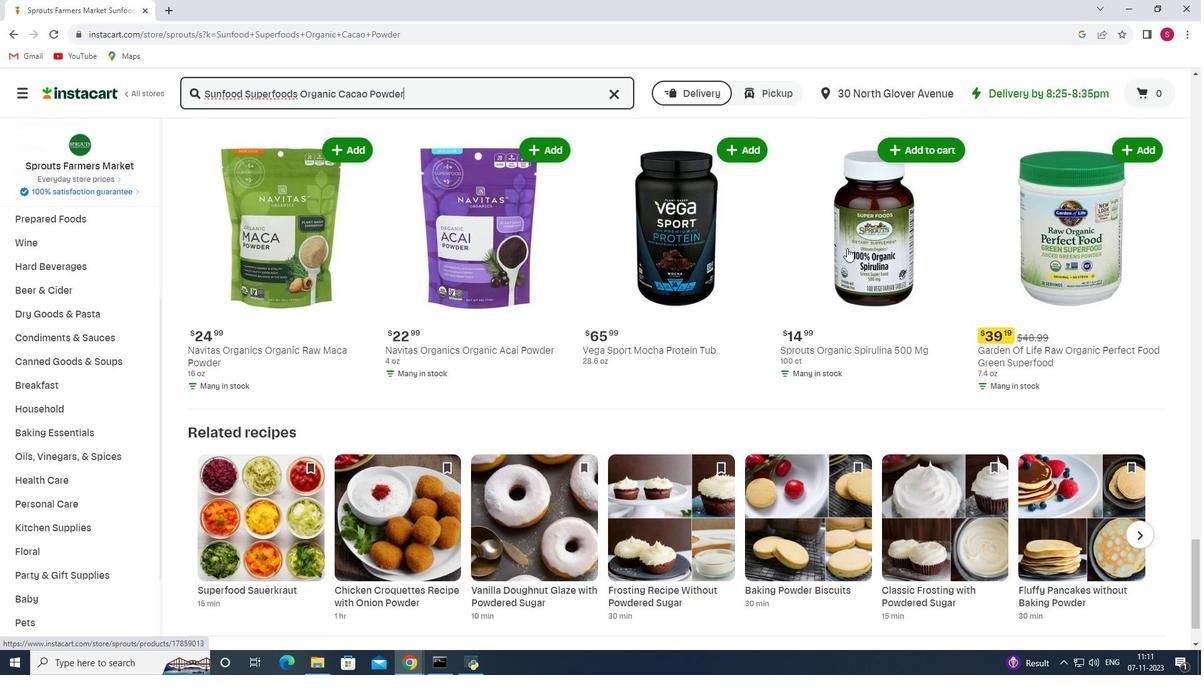 
Action: Mouse scrolled (847, 247) with delta (0, 0)
Screenshot: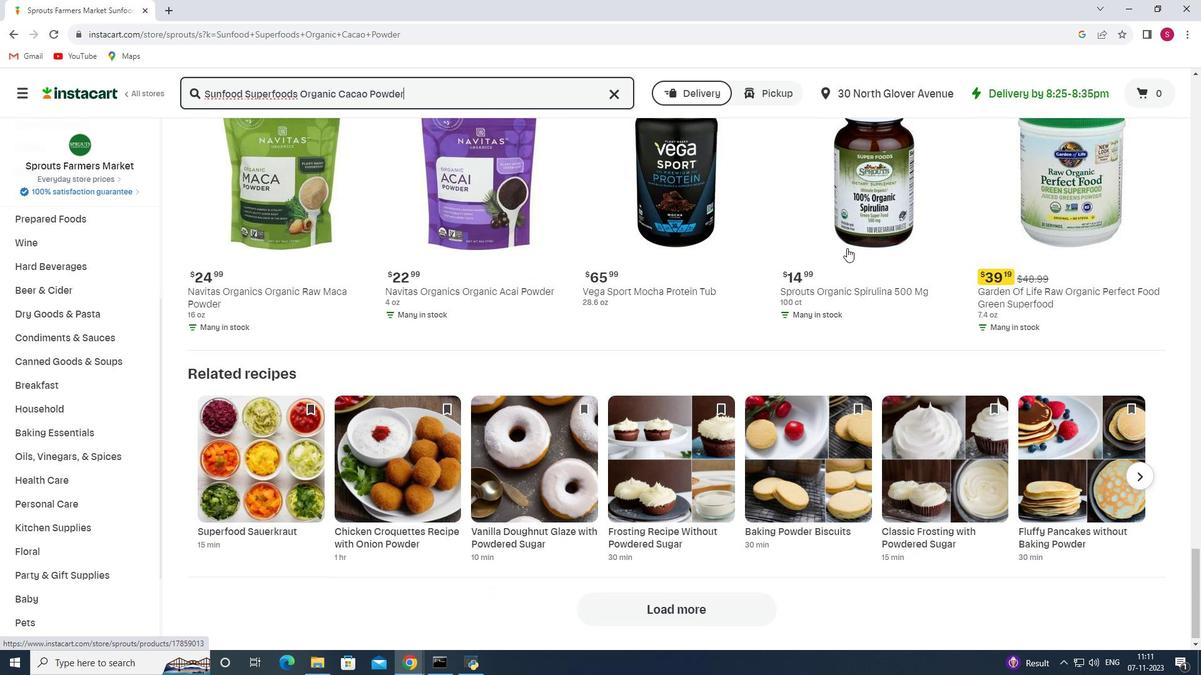 
Action: Mouse scrolled (847, 247) with delta (0, 0)
Screenshot: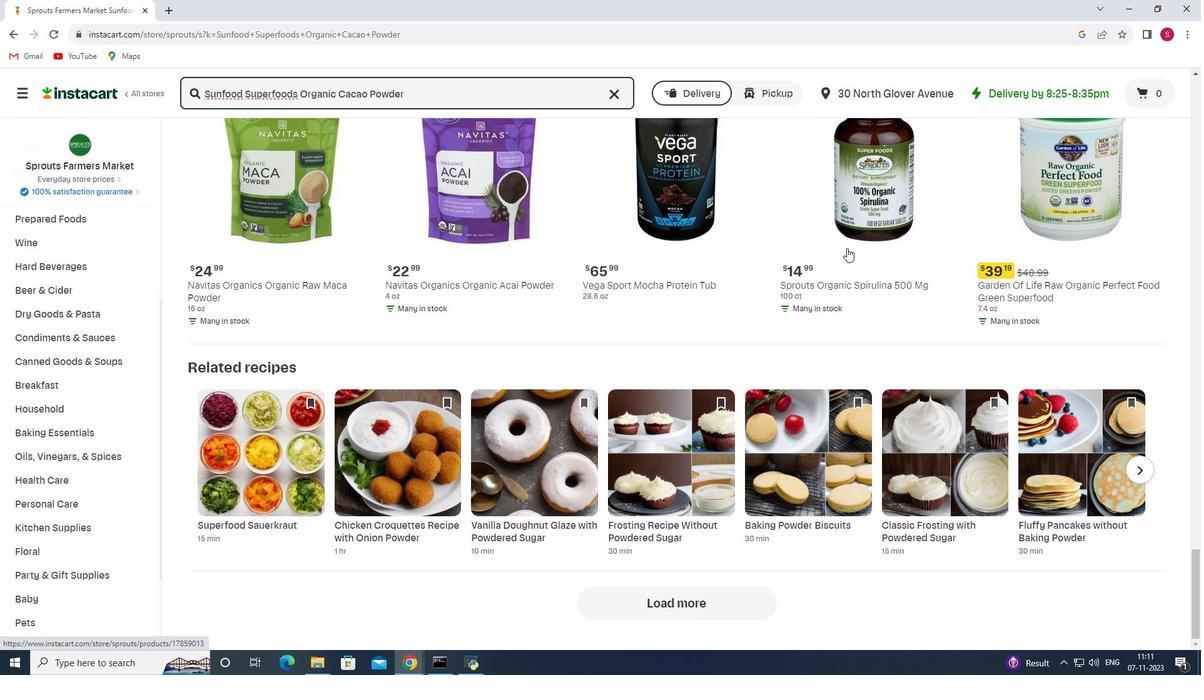 
Action: Mouse scrolled (847, 247) with delta (0, 0)
Screenshot: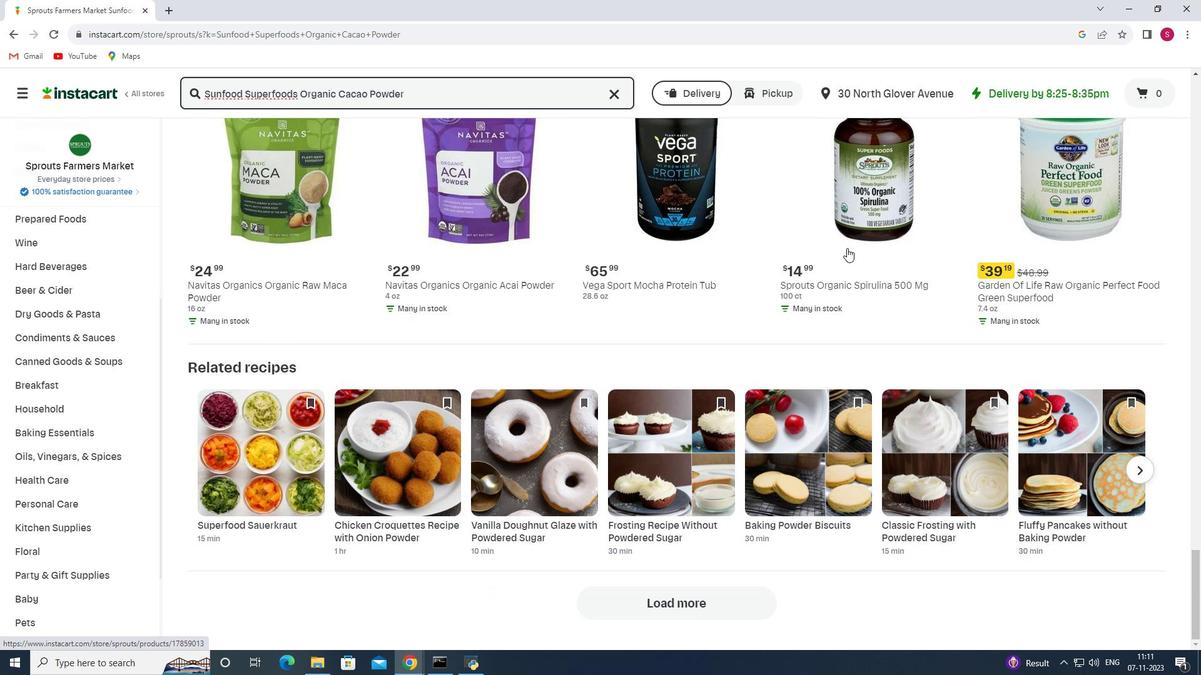 
Action: Mouse scrolled (847, 247) with delta (0, 0)
Screenshot: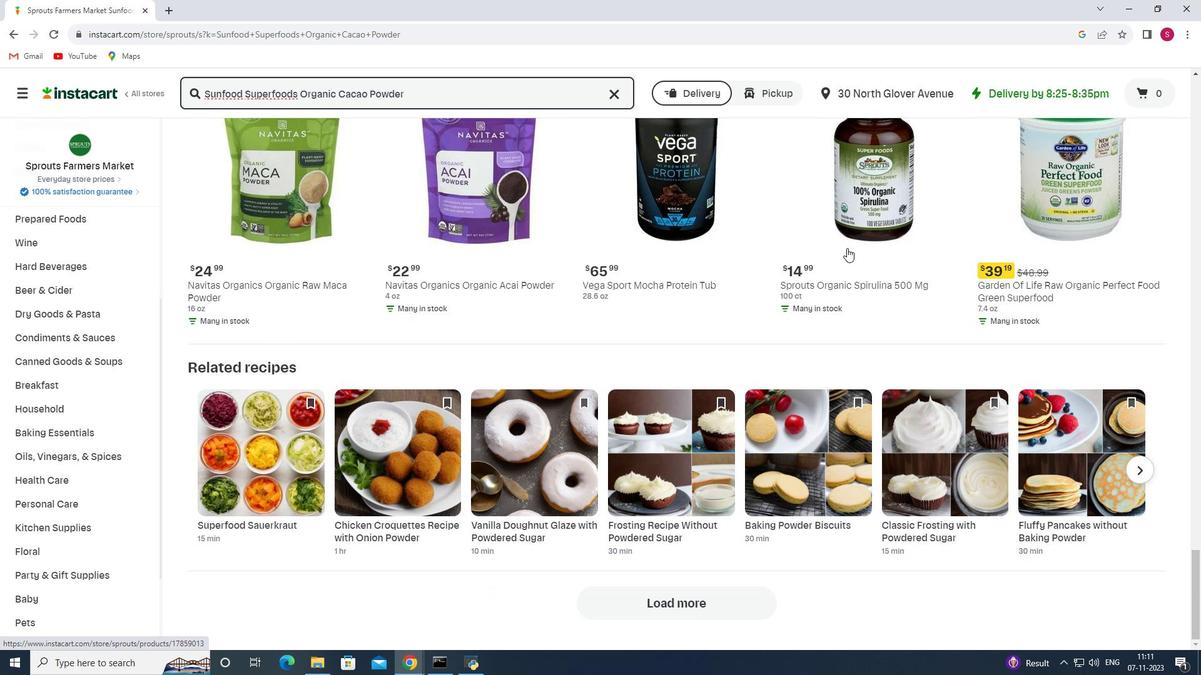 
